 Task: Look for space in Ashmūn, Egypt from 5th June, 2023 to 16th June, 2023 for 2 adults in price range Rs.7000 to Rs.15000. Place can be entire place with 1  bedroom having 1 bed and 1 bathroom. Property type can be house, flat, guest house, hotel. Booking option can be shelf check-in. Required host language is English.
Action: Mouse moved to (448, 89)
Screenshot: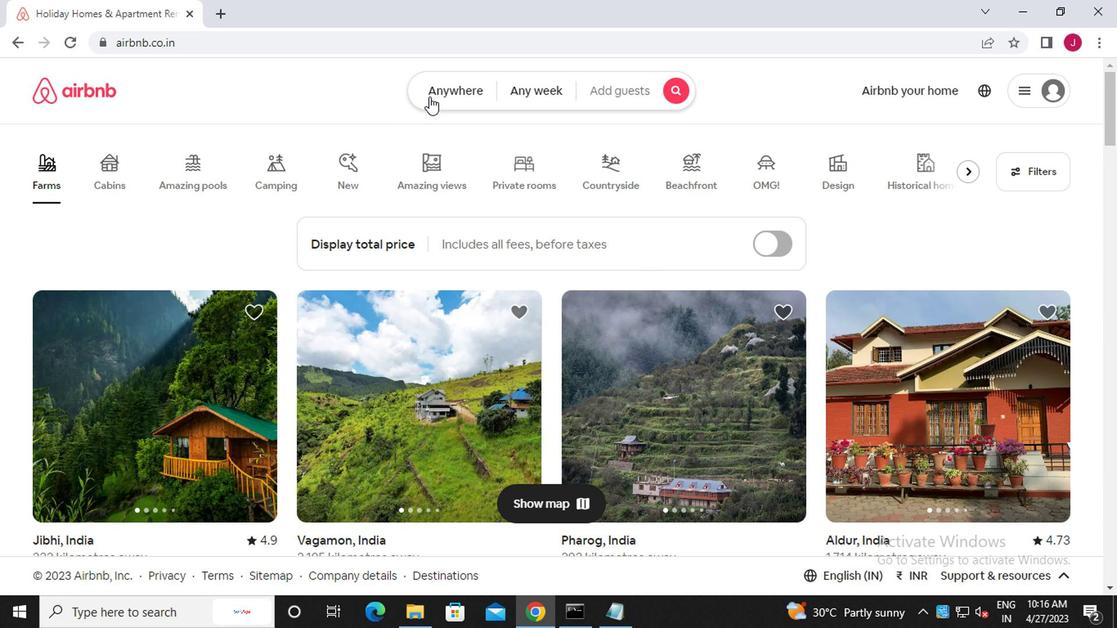
Action: Mouse pressed left at (448, 89)
Screenshot: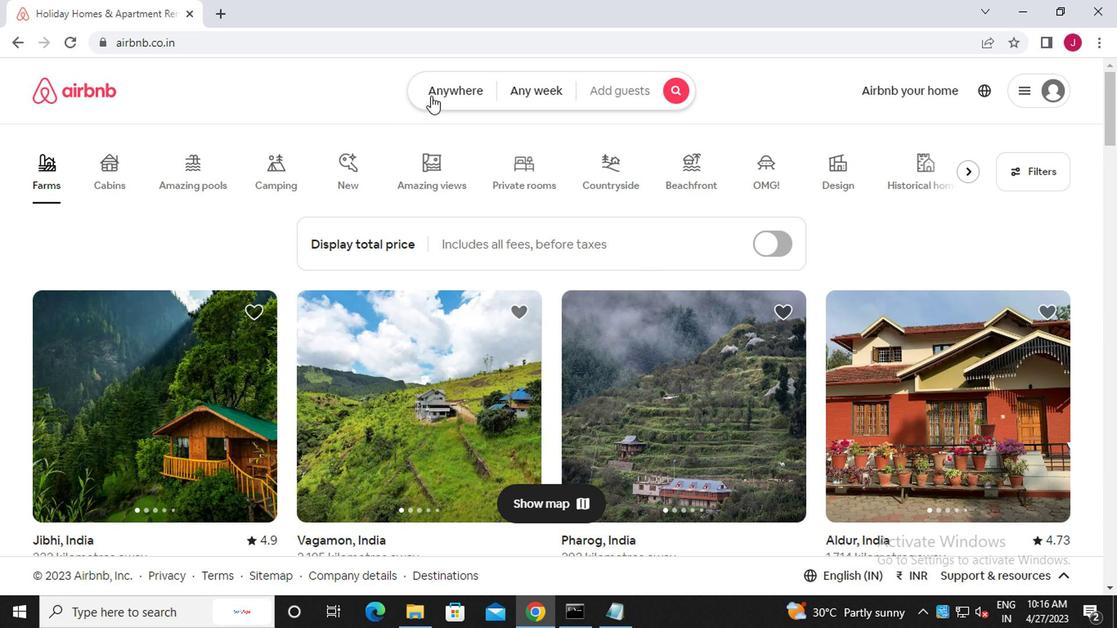 
Action: Mouse moved to (299, 155)
Screenshot: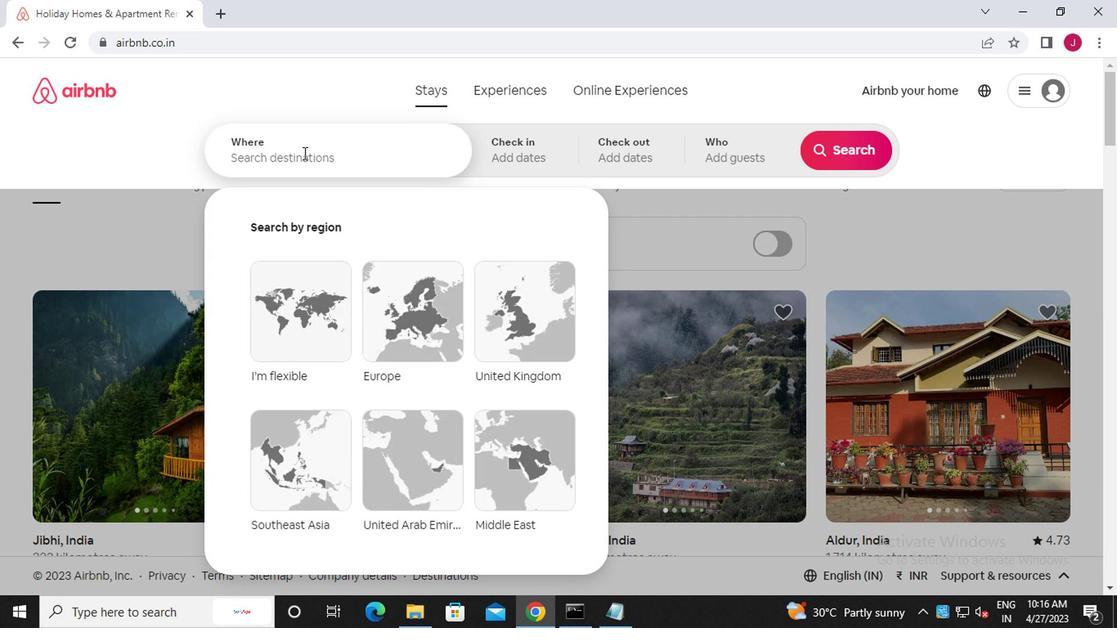 
Action: Mouse pressed left at (299, 155)
Screenshot: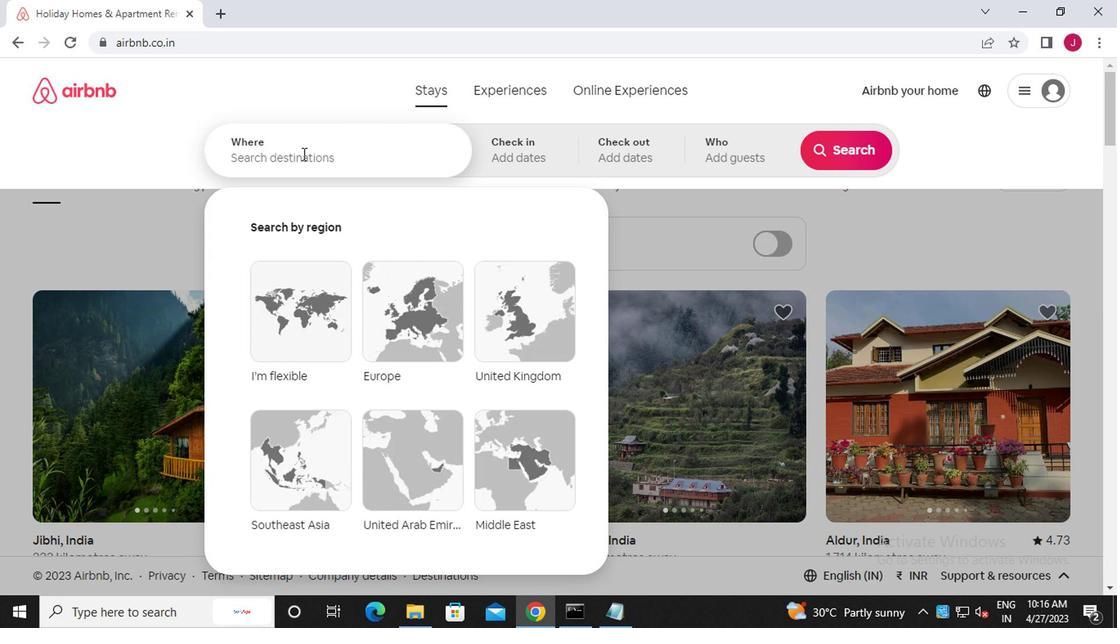 
Action: Key pressed a<Key.caps_lock>shmun,<Key.space><Key.caps_lock>e<Key.caps_lock>gypt
Screenshot: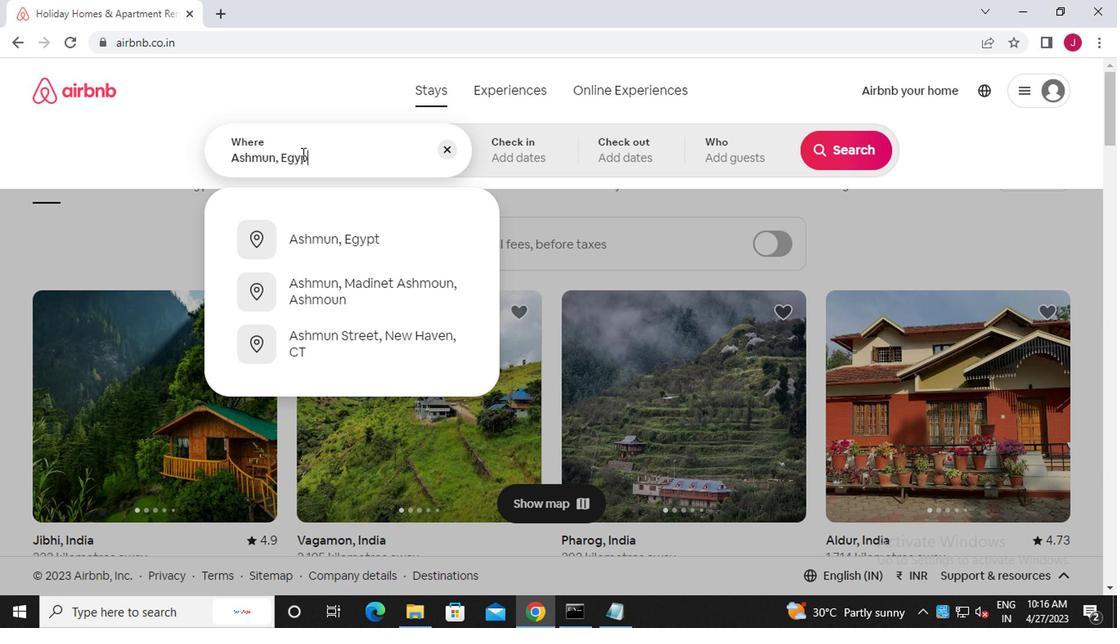 
Action: Mouse moved to (348, 241)
Screenshot: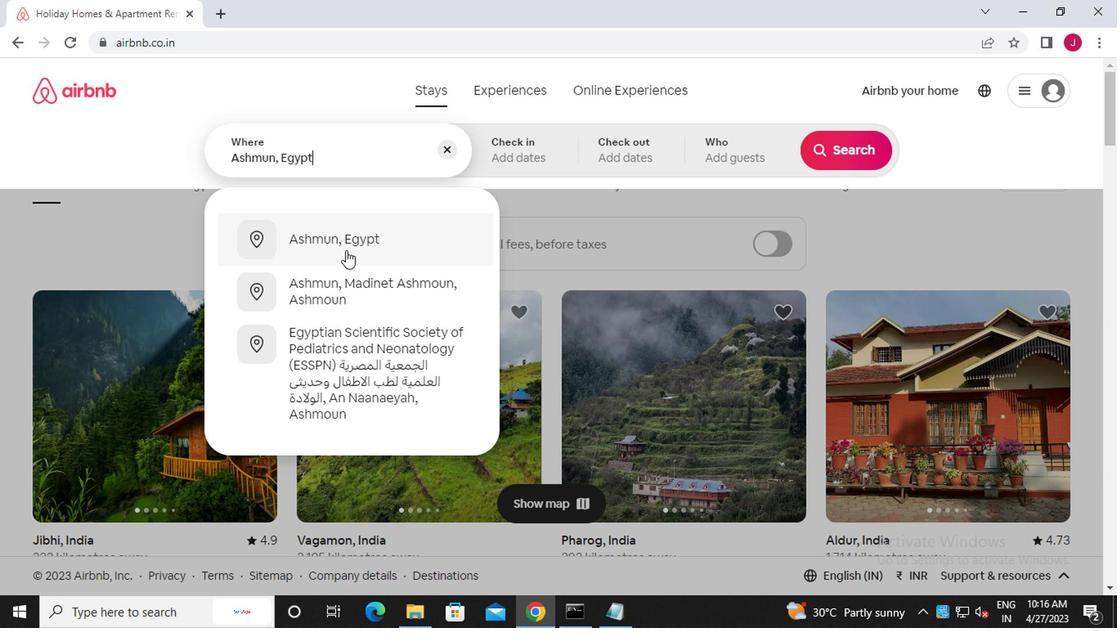 
Action: Mouse pressed left at (348, 241)
Screenshot: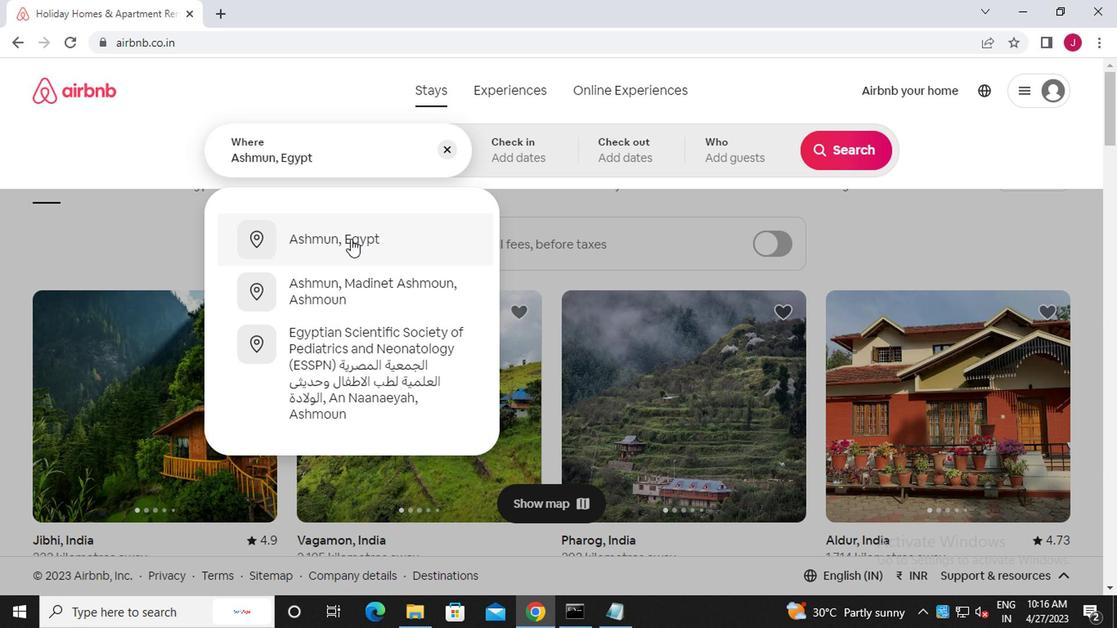 
Action: Mouse moved to (839, 284)
Screenshot: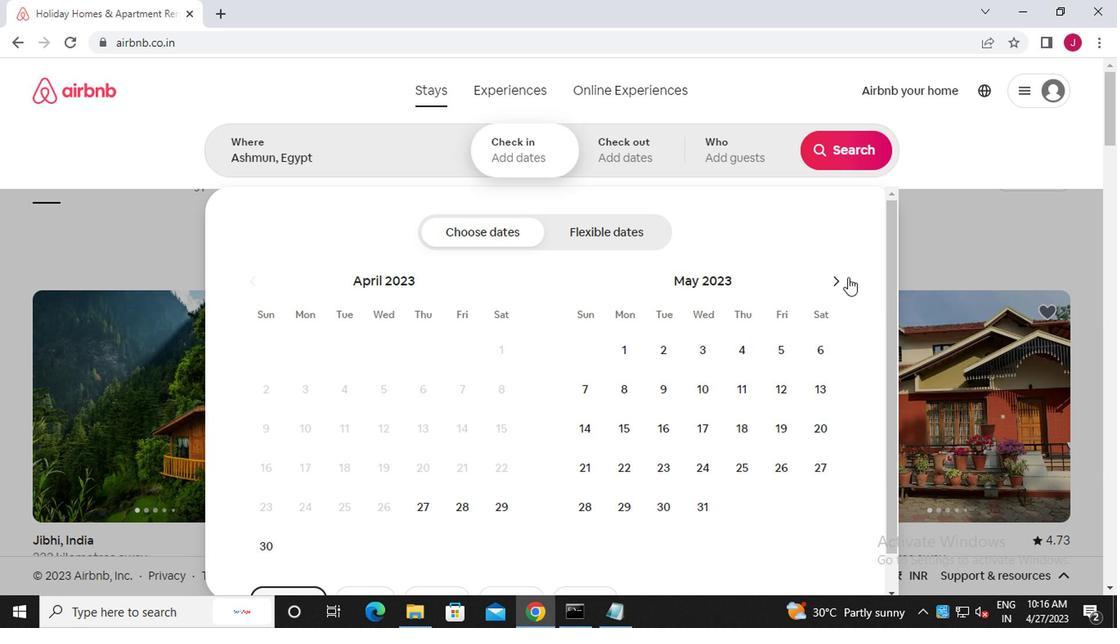 
Action: Mouse pressed left at (839, 284)
Screenshot: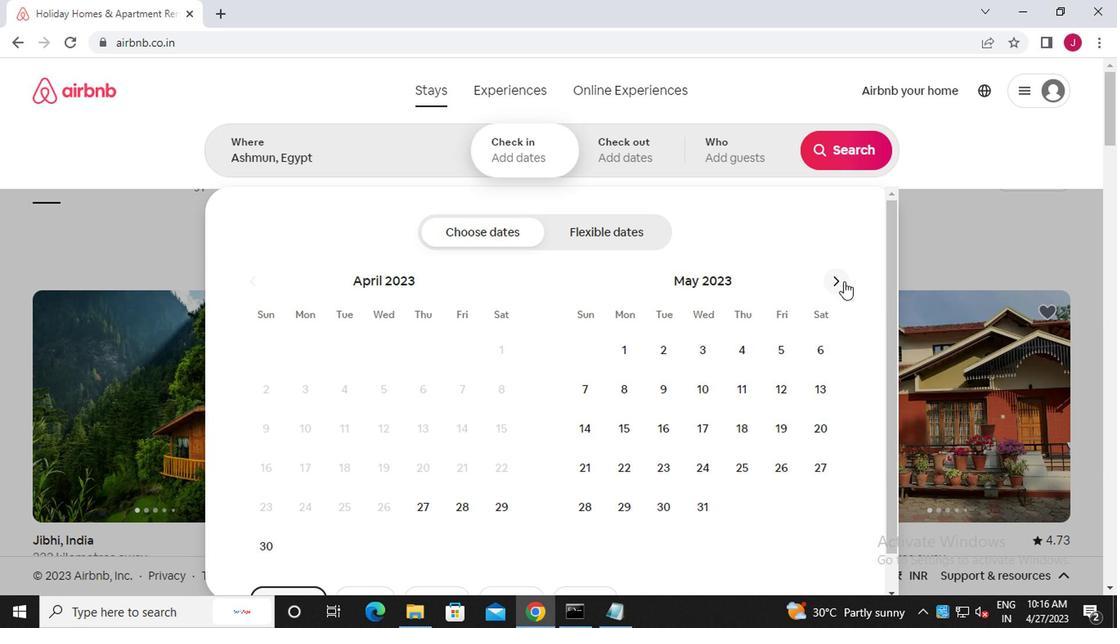 
Action: Mouse moved to (636, 393)
Screenshot: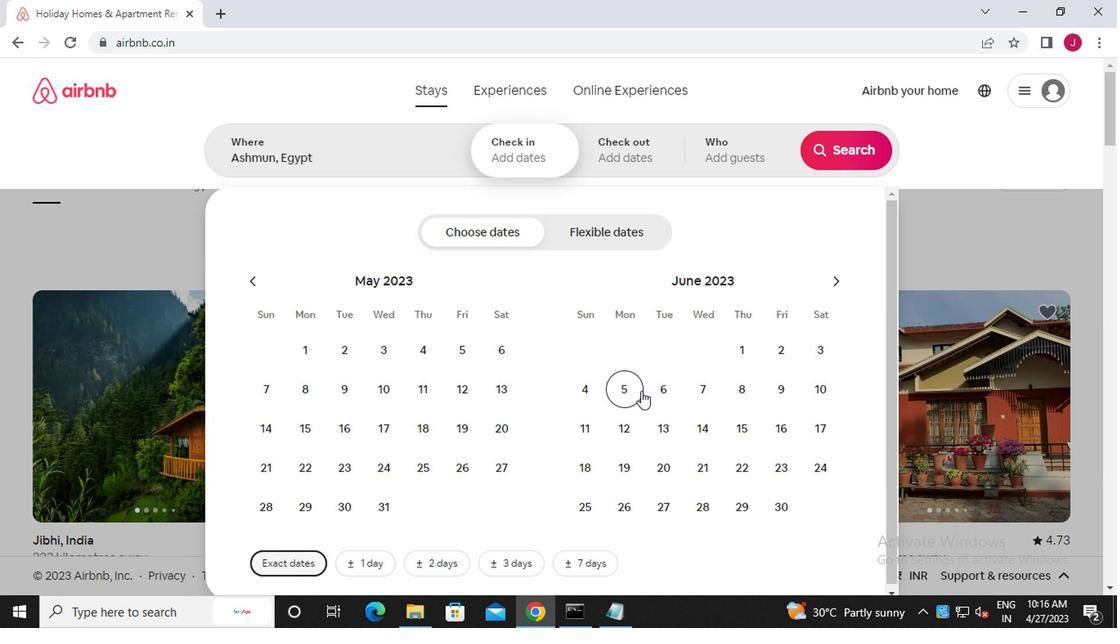 
Action: Mouse pressed left at (636, 393)
Screenshot: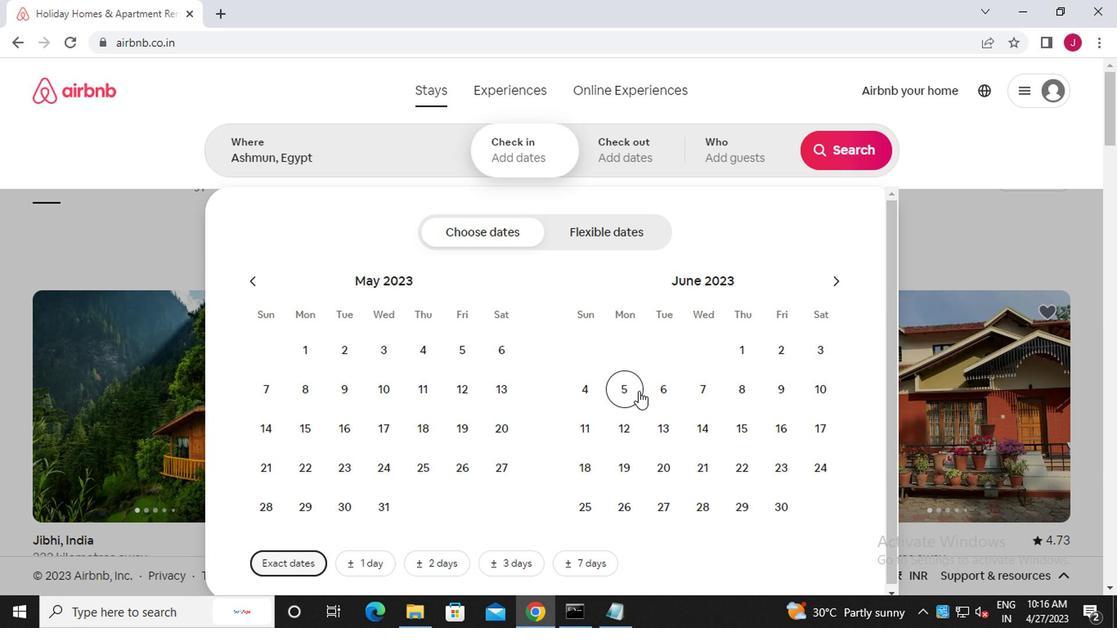 
Action: Mouse moved to (784, 429)
Screenshot: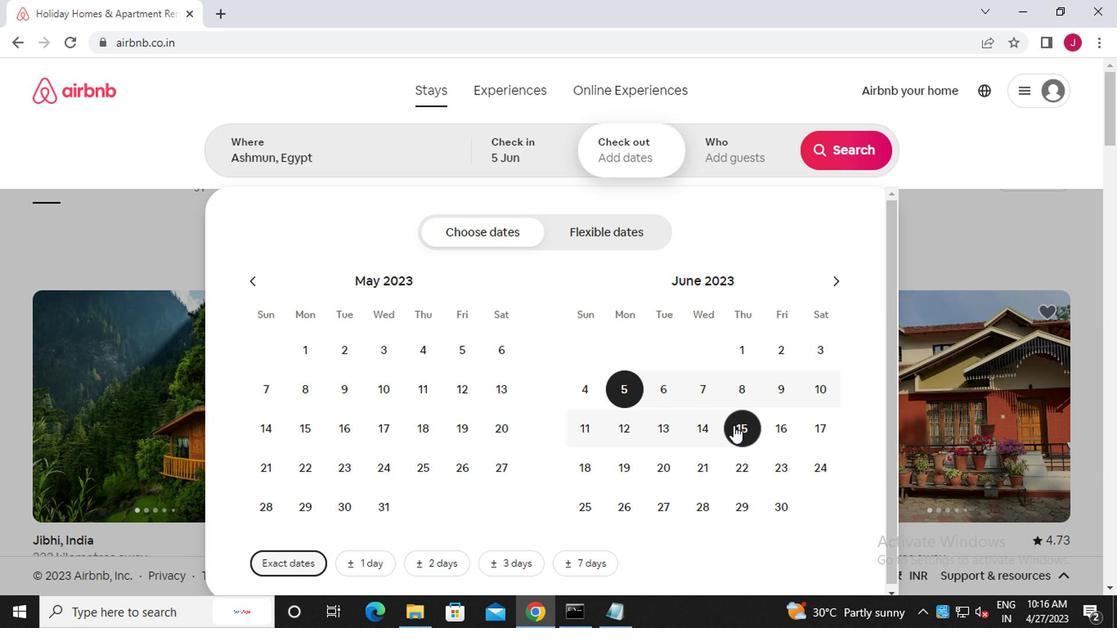 
Action: Mouse pressed left at (784, 429)
Screenshot: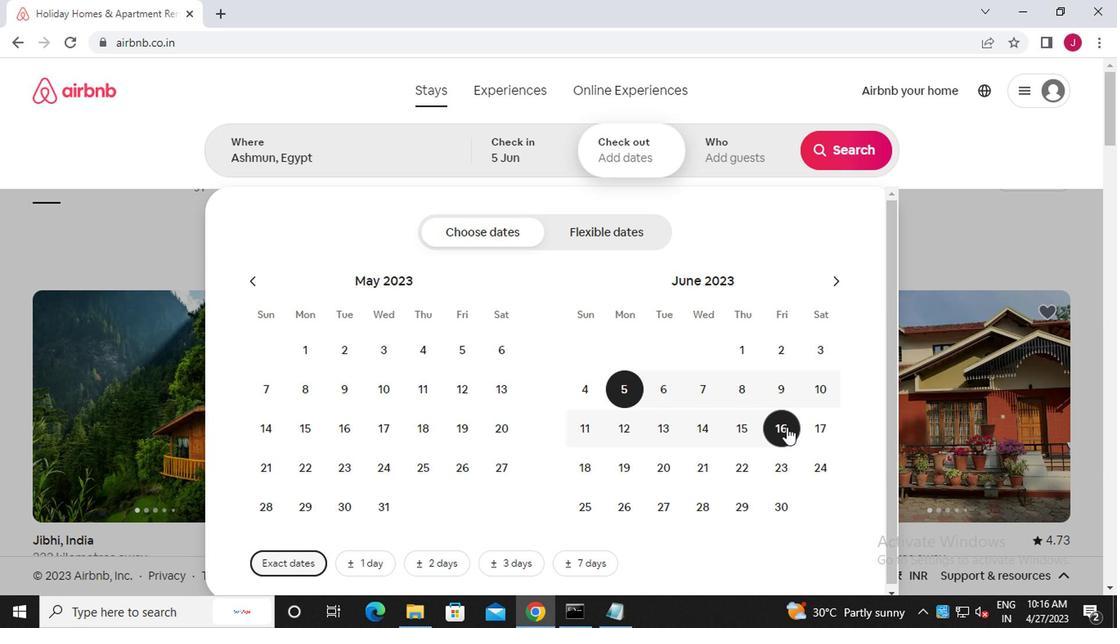 
Action: Mouse moved to (738, 157)
Screenshot: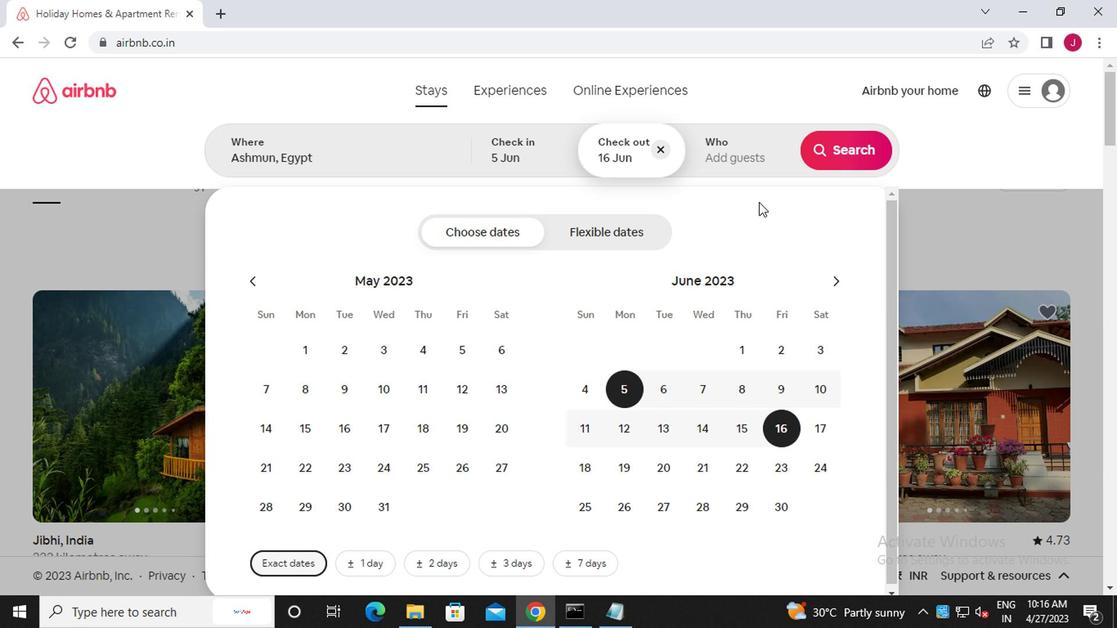 
Action: Mouse pressed left at (738, 157)
Screenshot: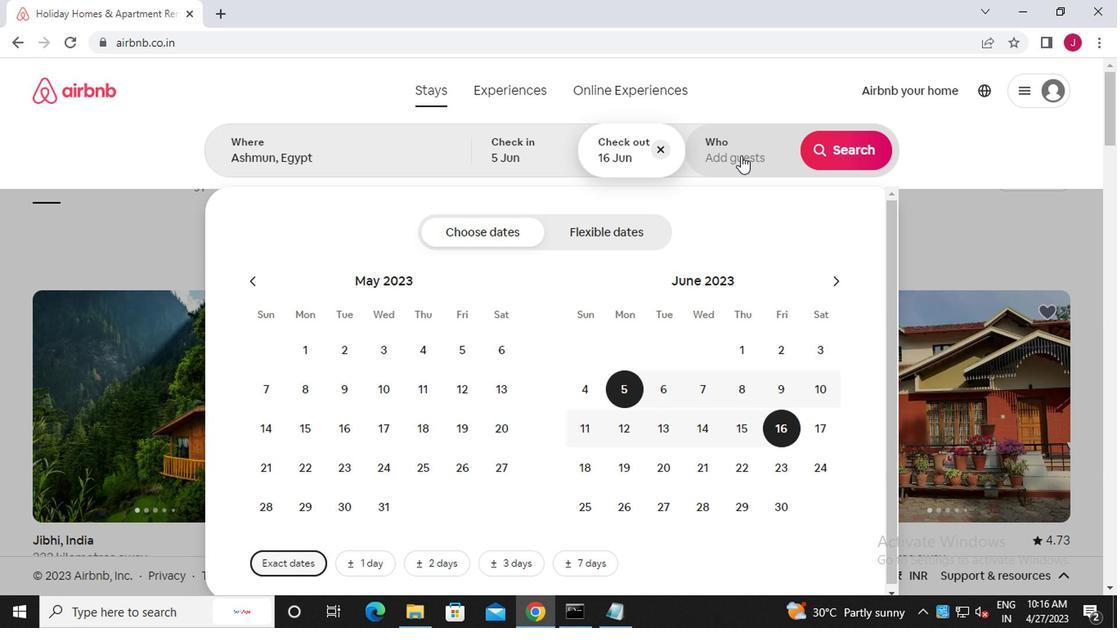 
Action: Mouse moved to (854, 237)
Screenshot: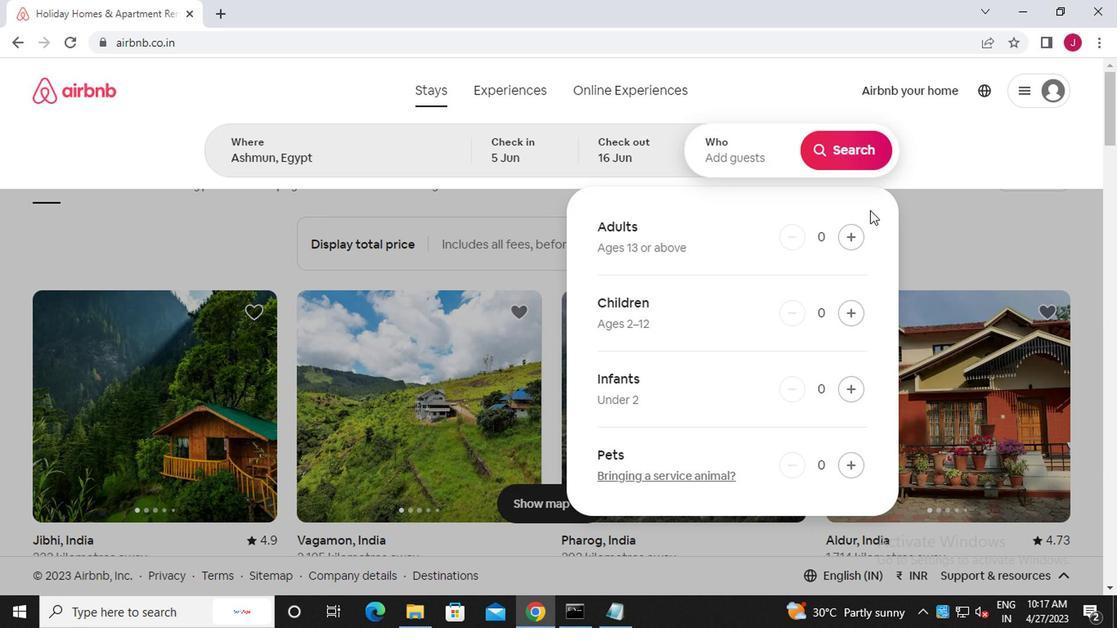 
Action: Mouse pressed left at (854, 237)
Screenshot: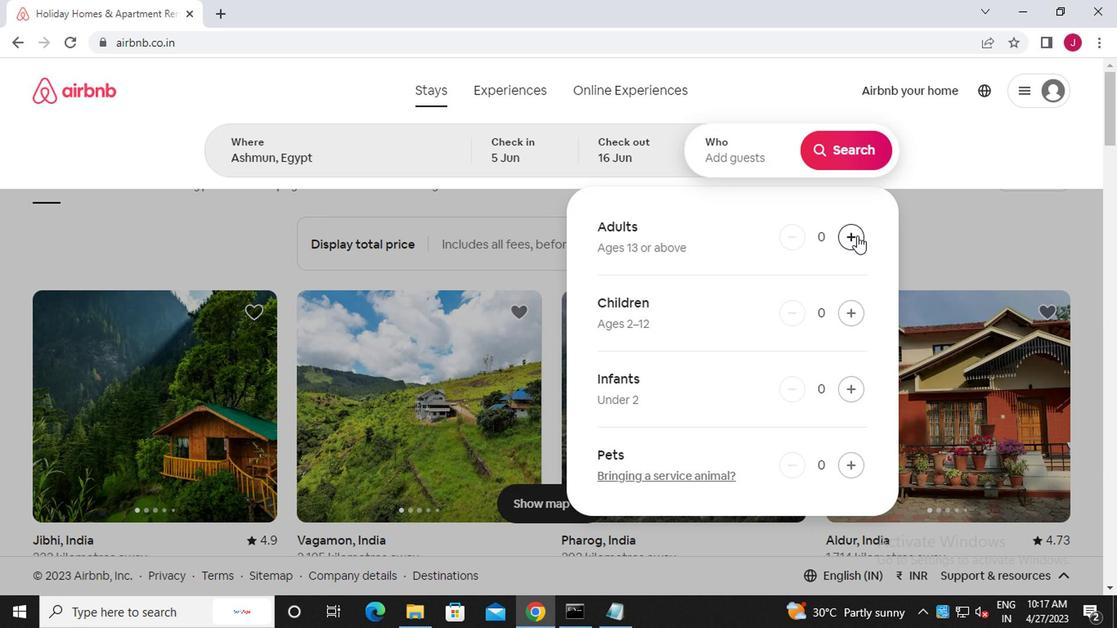 
Action: Mouse pressed left at (854, 237)
Screenshot: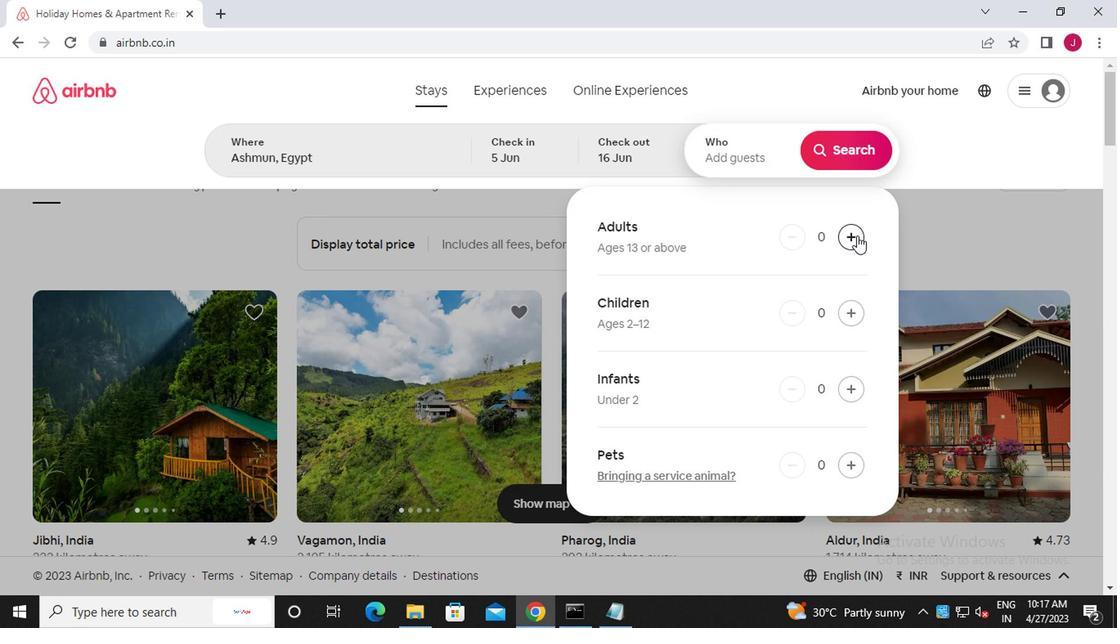 
Action: Mouse moved to (859, 157)
Screenshot: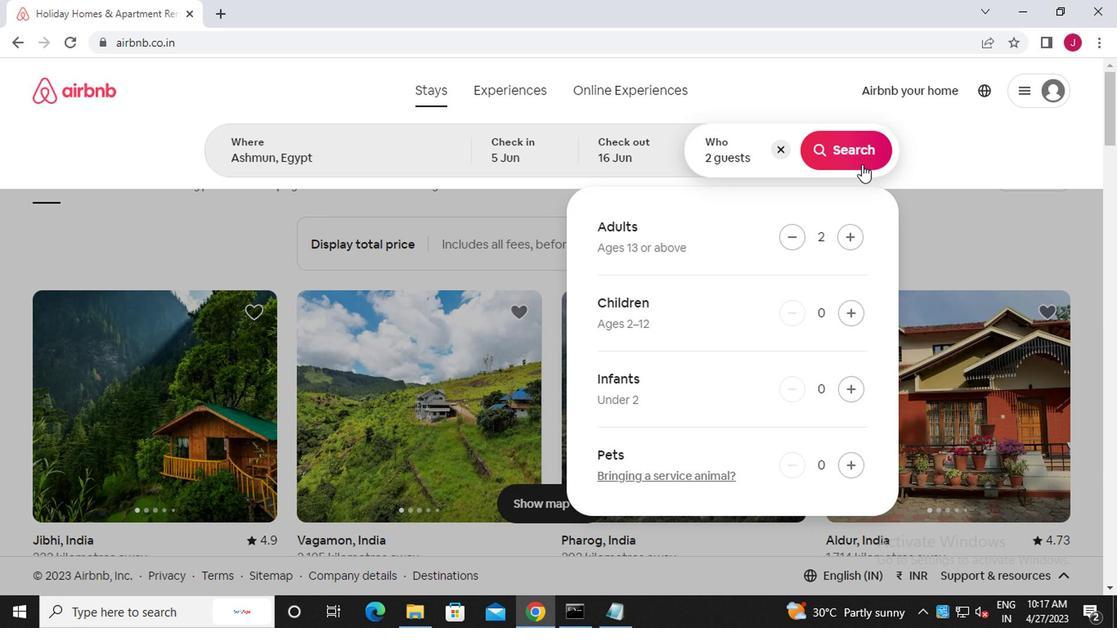 
Action: Mouse pressed left at (859, 157)
Screenshot: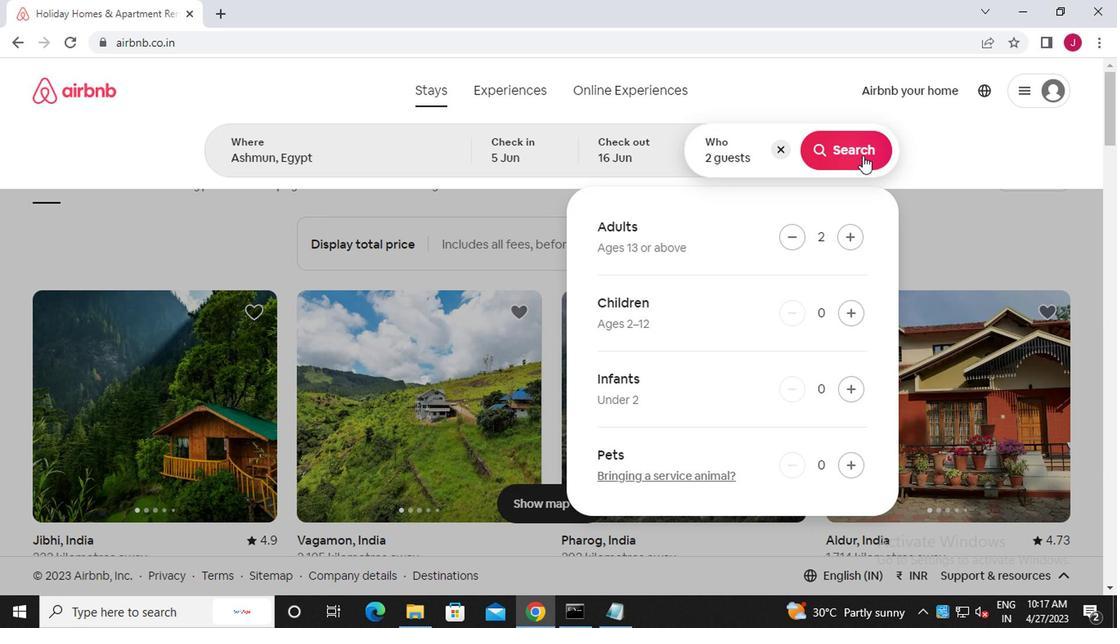 
Action: Mouse moved to (1056, 160)
Screenshot: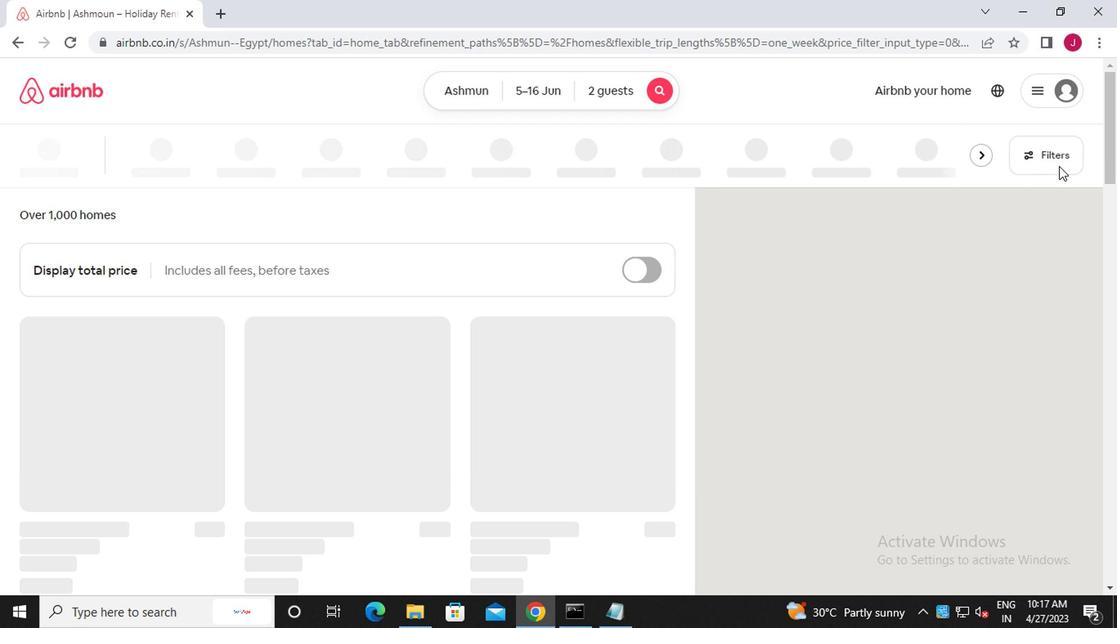 
Action: Mouse pressed left at (1056, 160)
Screenshot: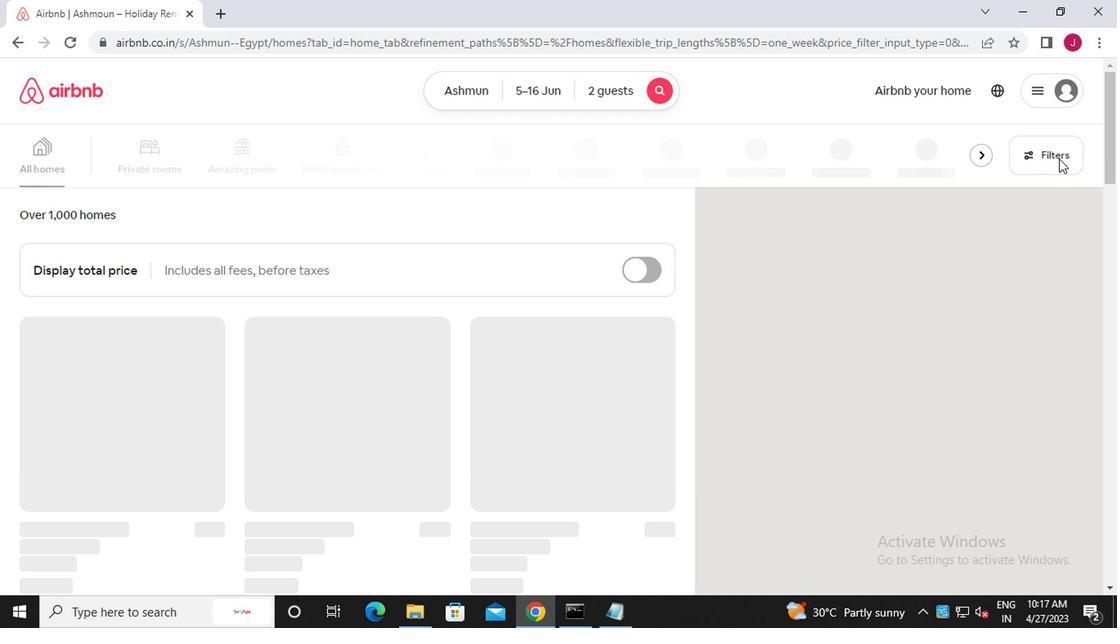 
Action: Mouse moved to (355, 348)
Screenshot: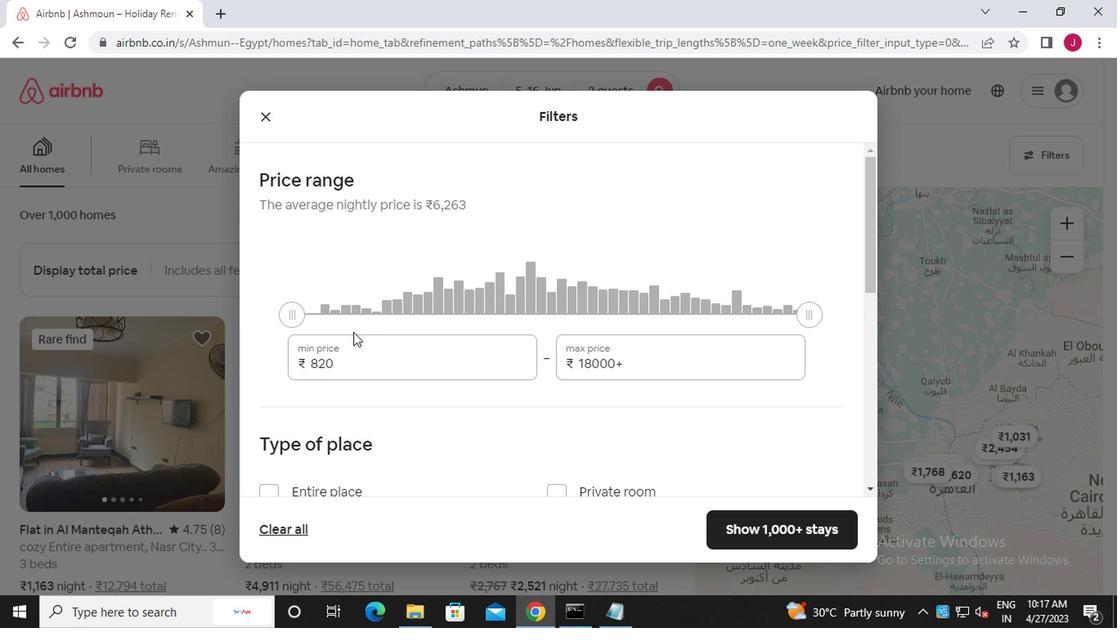 
Action: Mouse pressed left at (355, 348)
Screenshot: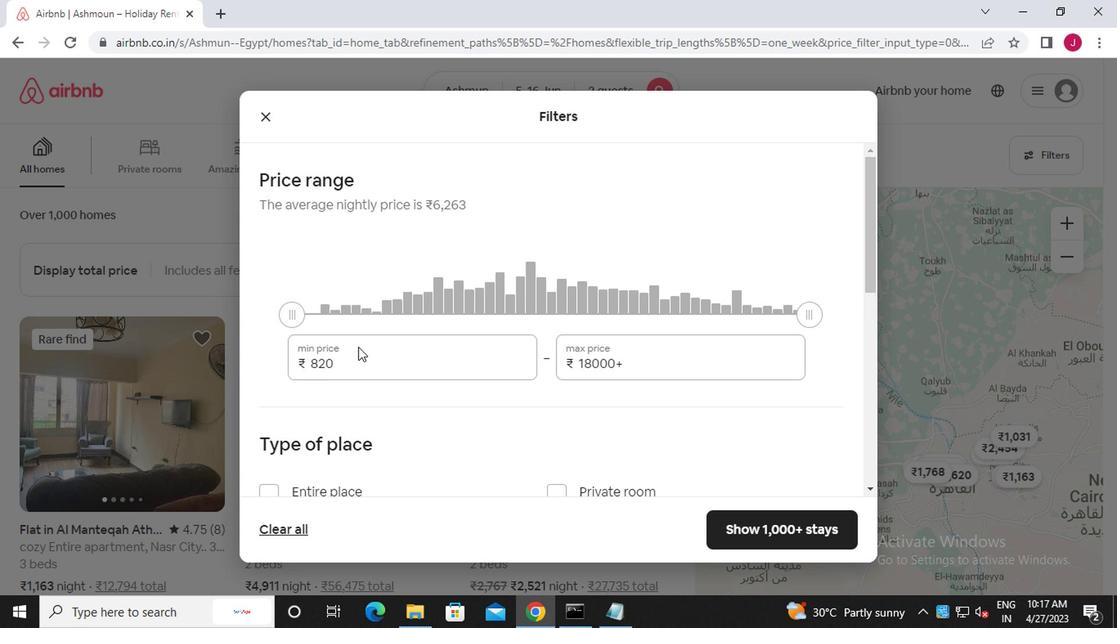 
Action: Mouse moved to (358, 349)
Screenshot: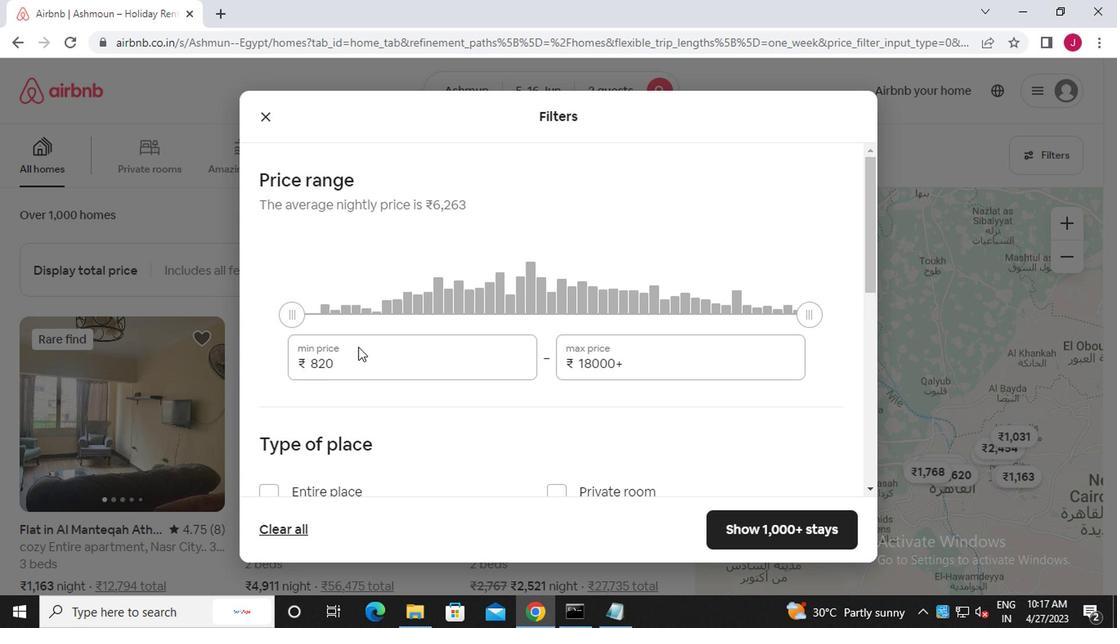 
Action: Key pressed <Key.backspace><Key.backspace><Key.backspace><<103>><<96>><<96>><<96>>
Screenshot: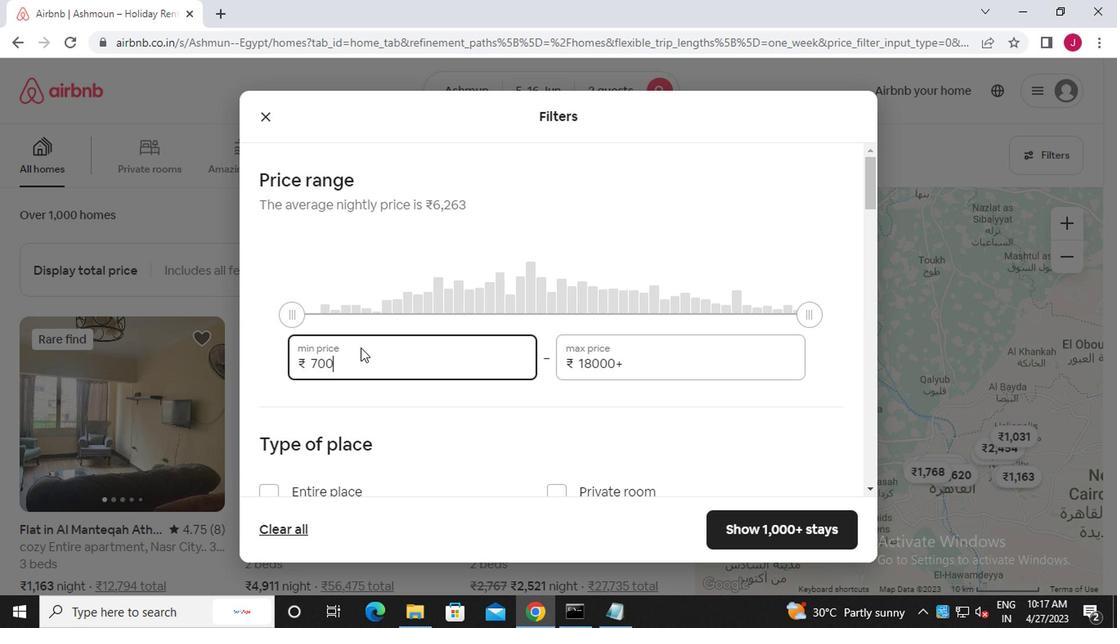 
Action: Mouse moved to (665, 386)
Screenshot: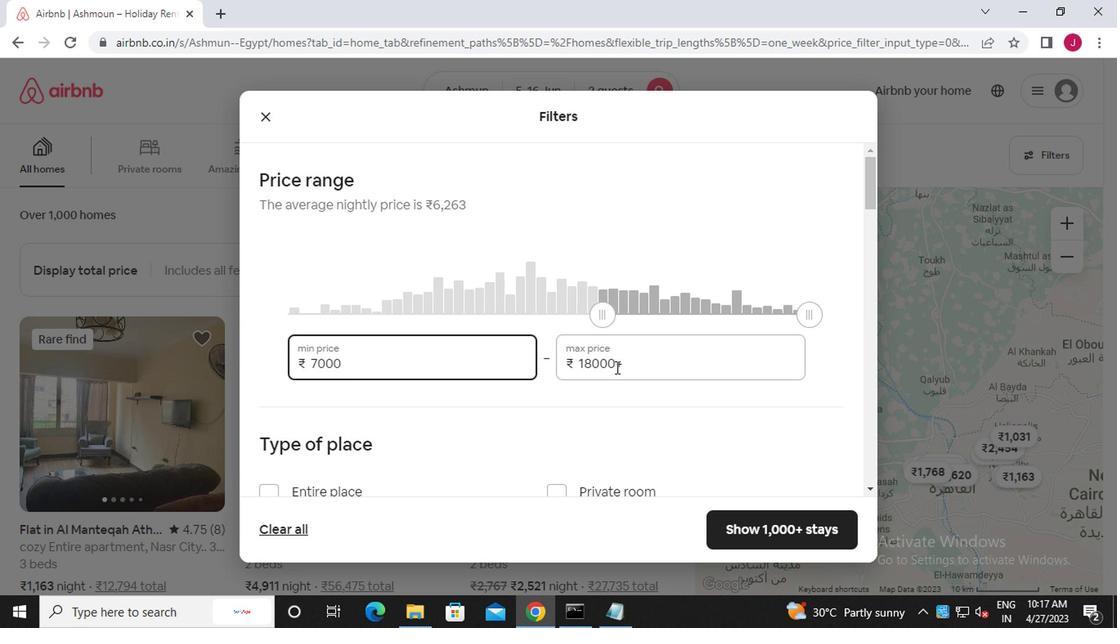 
Action: Mouse pressed left at (665, 386)
Screenshot: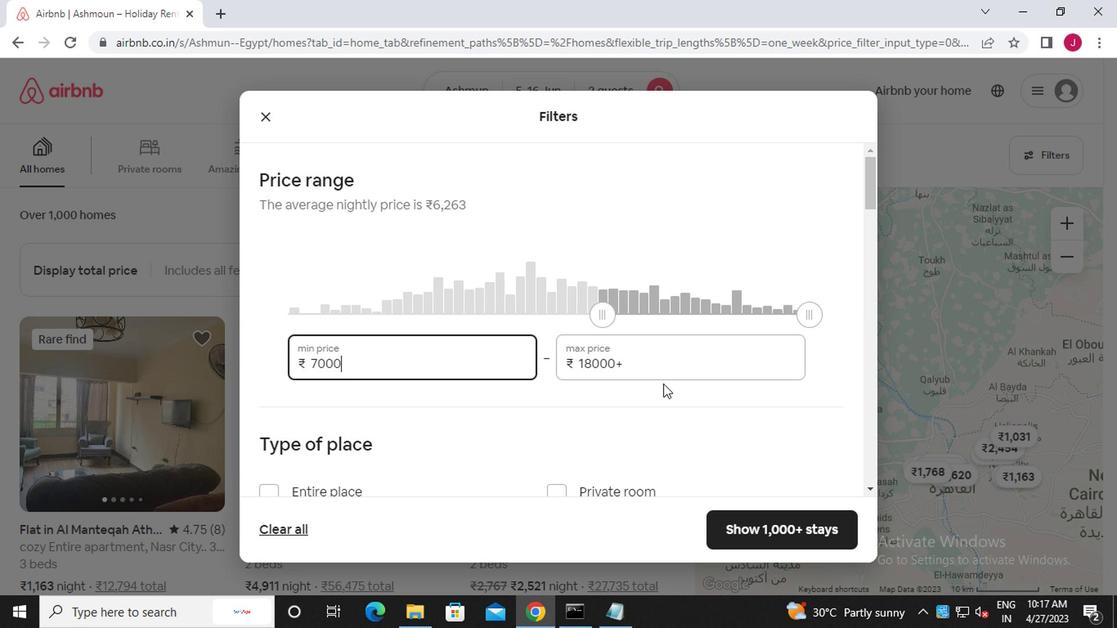 
Action: Mouse moved to (670, 369)
Screenshot: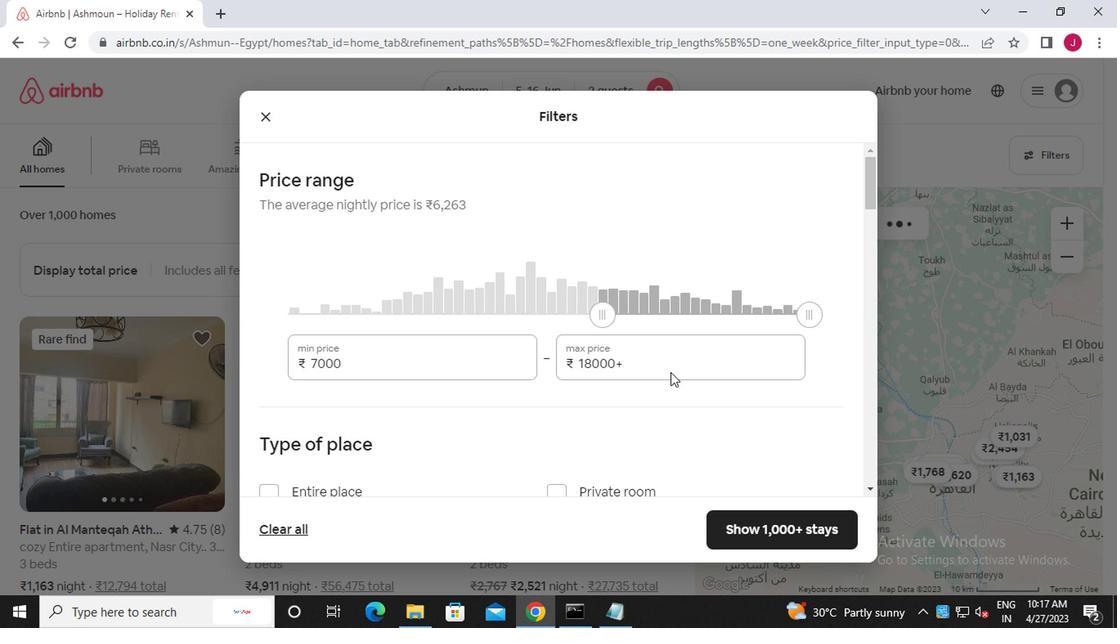 
Action: Mouse pressed left at (670, 369)
Screenshot: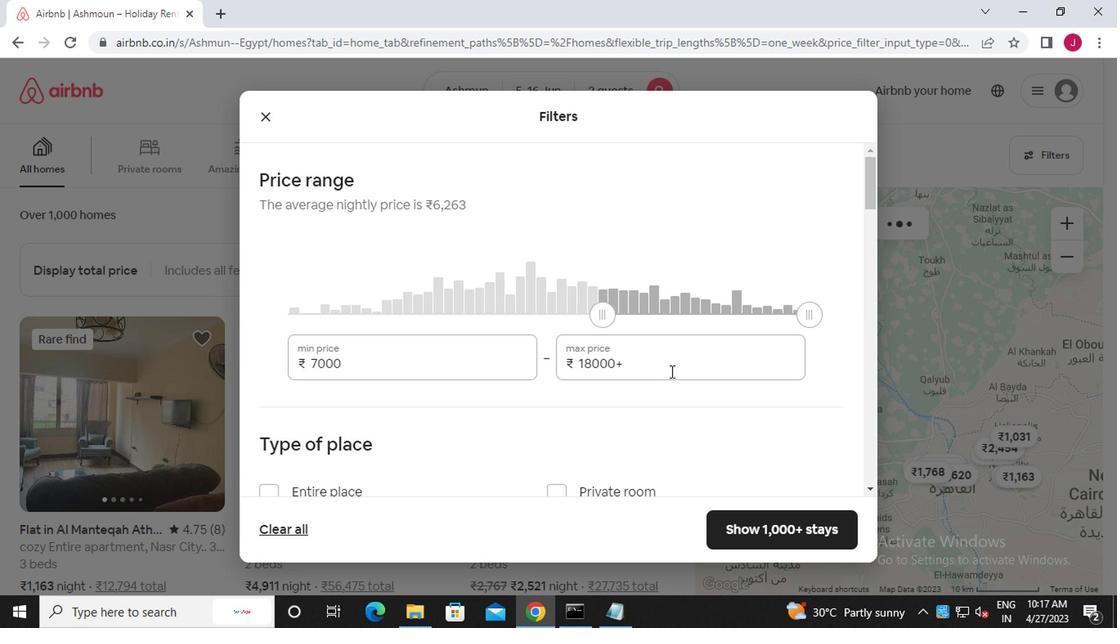 
Action: Key pressed <Key.backspace><Key.backspace><Key.backspace><Key.backspace><Key.backspace><Key.backspace><Key.backspace><Key.backspace><Key.backspace><Key.backspace><Key.backspace><Key.backspace><<97>><<101>><<96>><<96>><<96>>
Screenshot: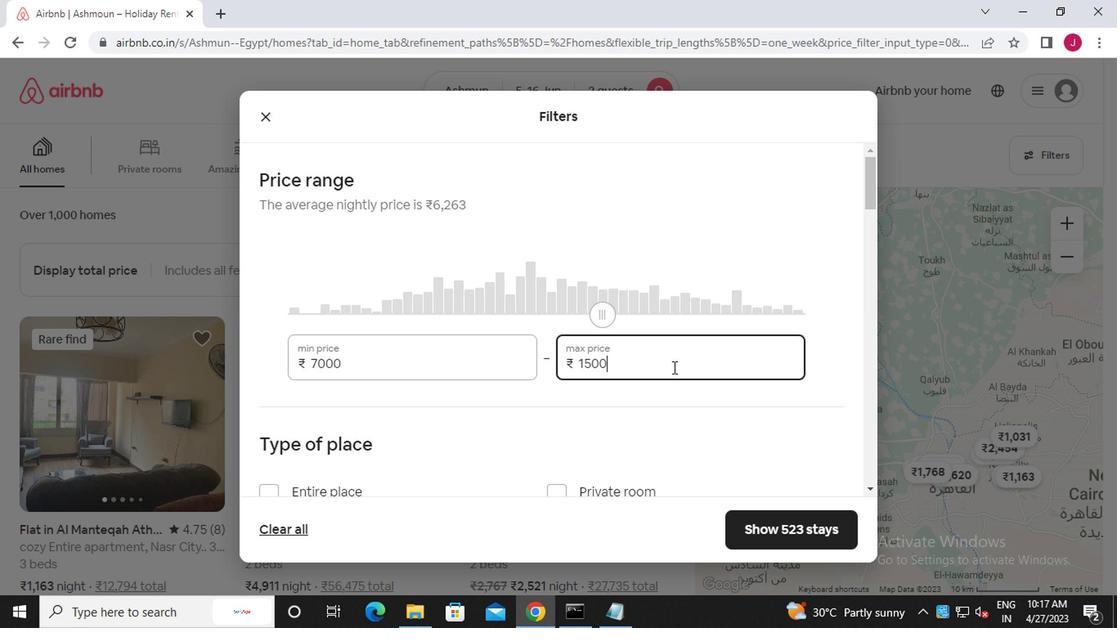 
Action: Mouse scrolled (670, 368) with delta (0, -1)
Screenshot: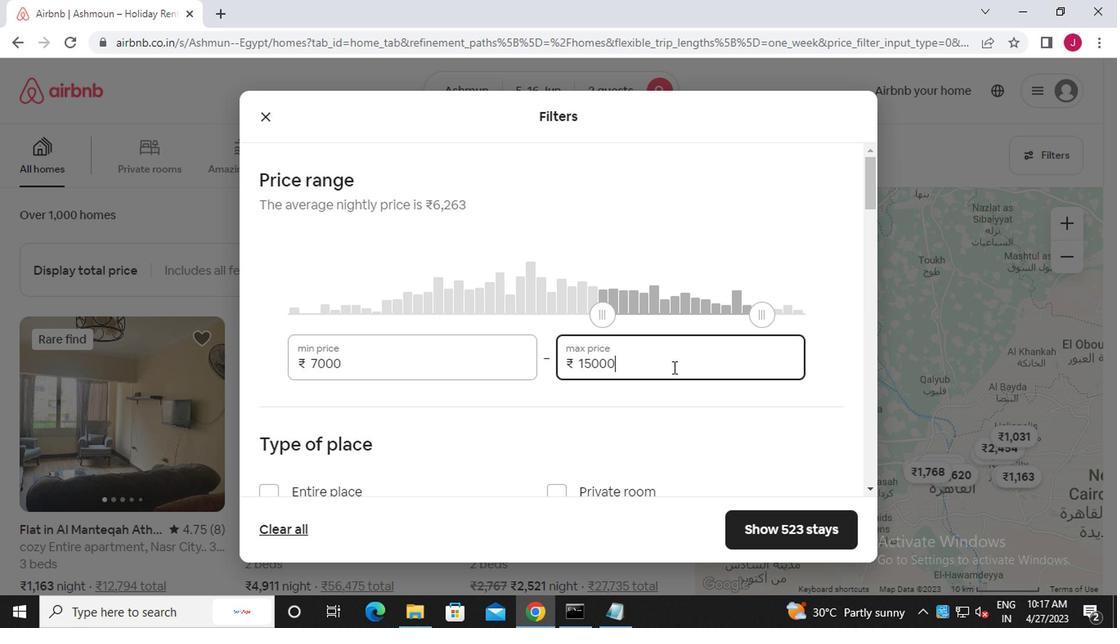 
Action: Mouse scrolled (670, 368) with delta (0, -1)
Screenshot: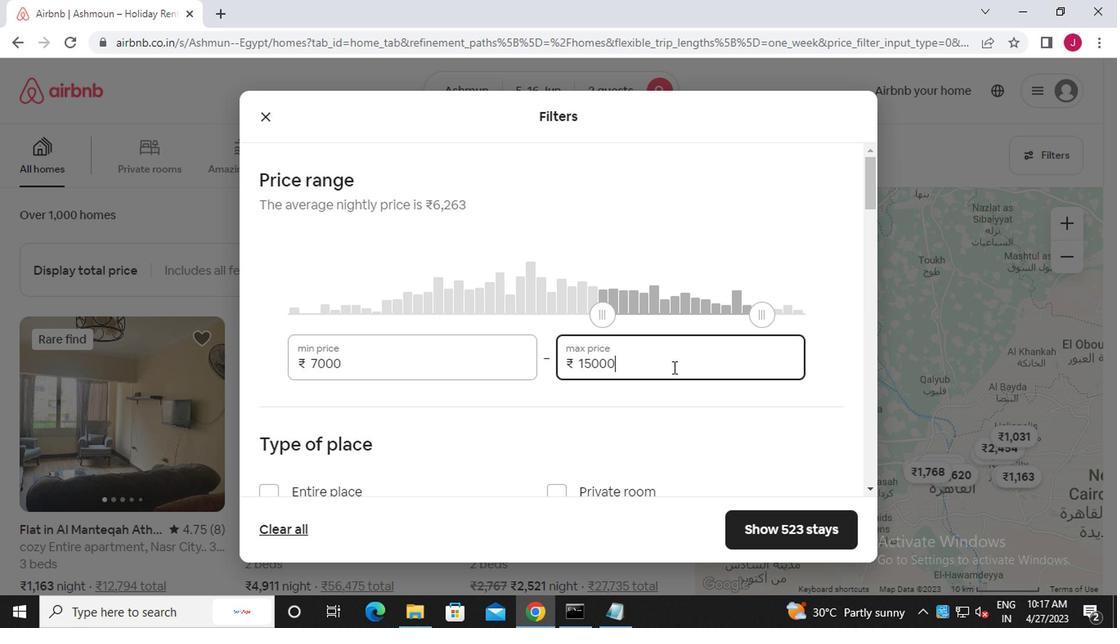 
Action: Mouse moved to (485, 378)
Screenshot: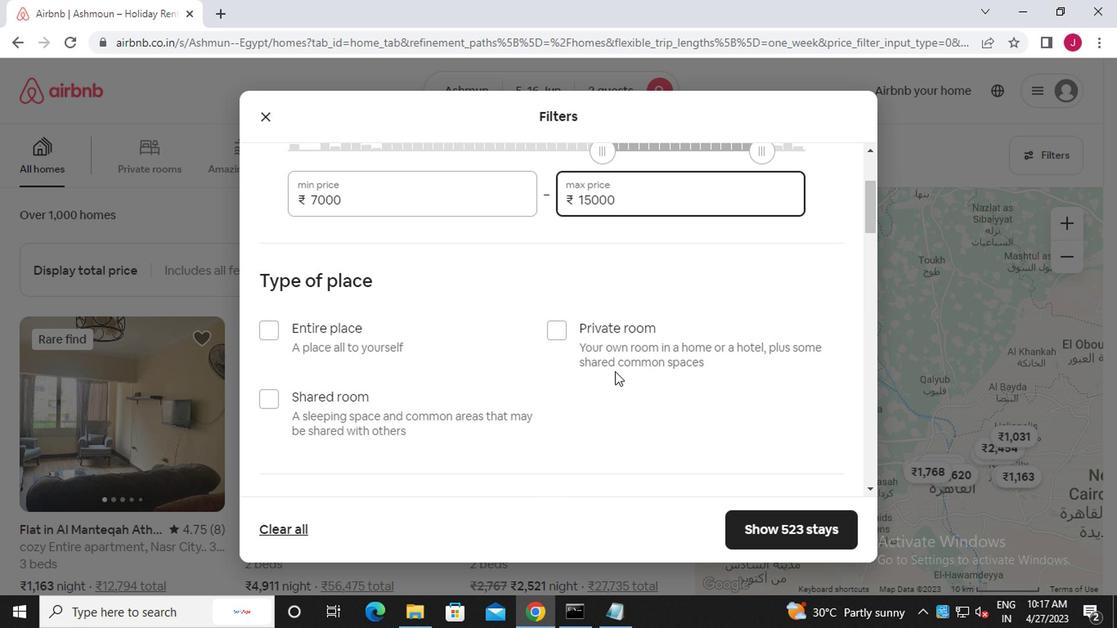 
Action: Mouse scrolled (485, 377) with delta (0, 0)
Screenshot: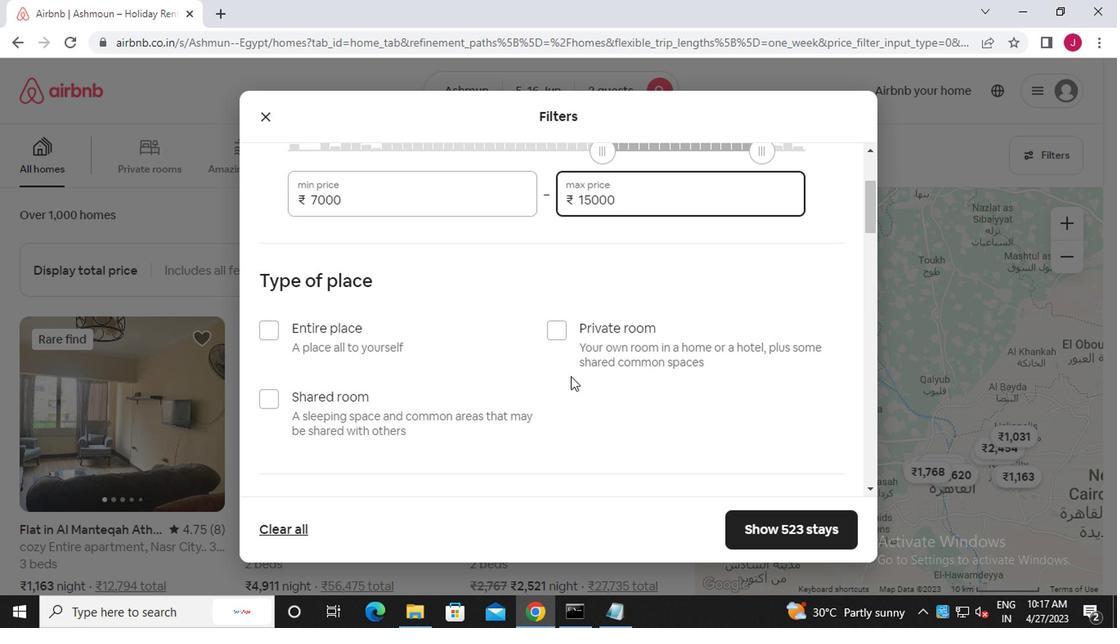 
Action: Mouse moved to (278, 248)
Screenshot: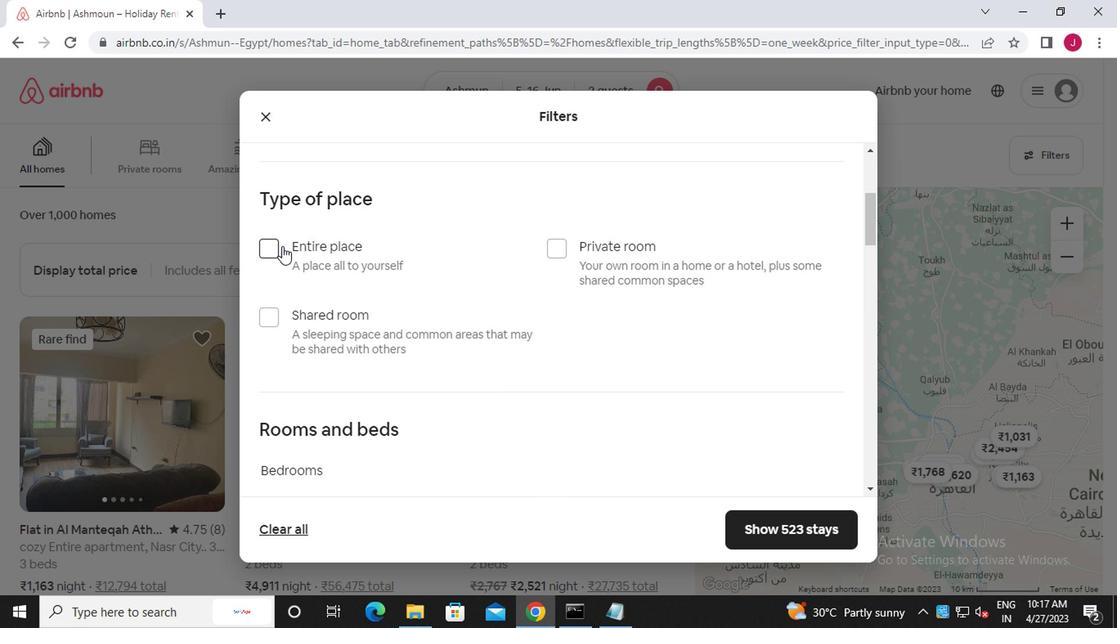 
Action: Mouse pressed left at (278, 248)
Screenshot: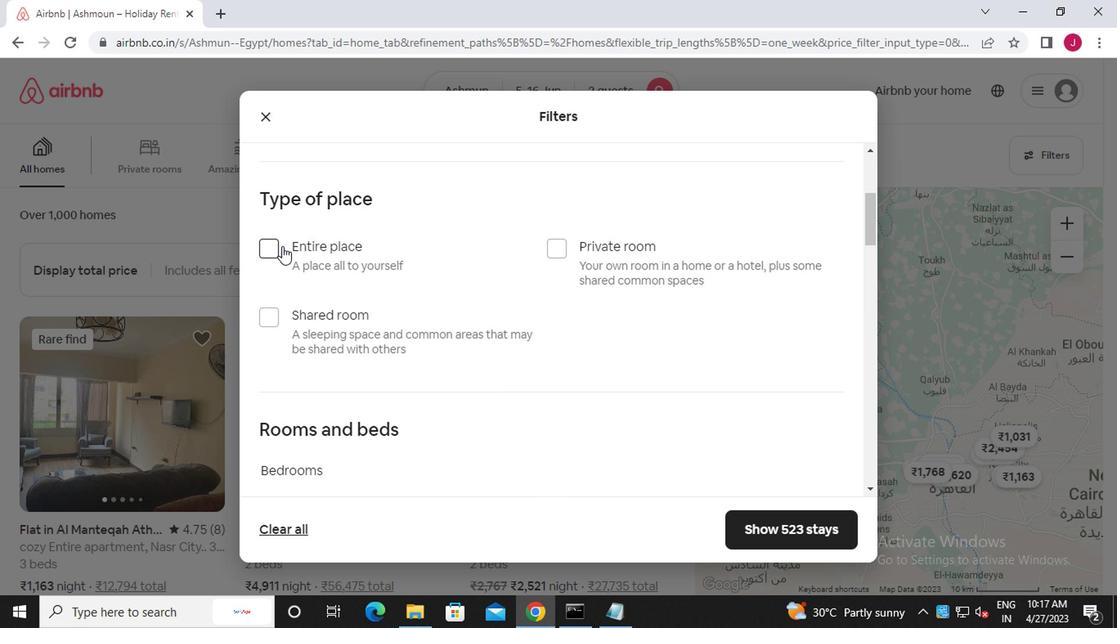 
Action: Mouse moved to (352, 300)
Screenshot: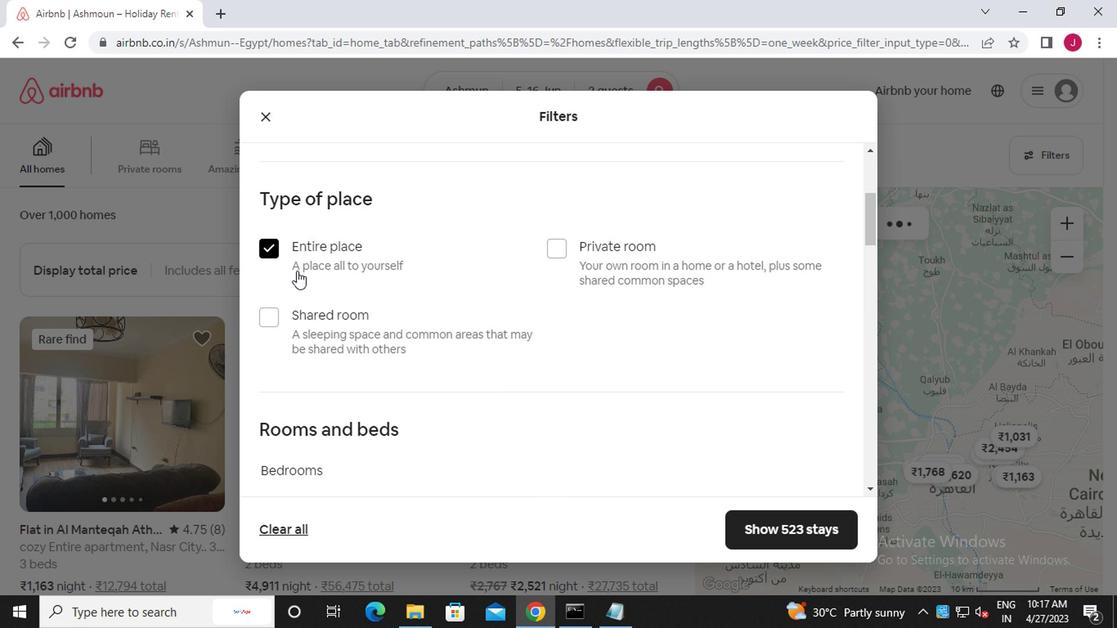 
Action: Mouse scrolled (352, 299) with delta (0, 0)
Screenshot: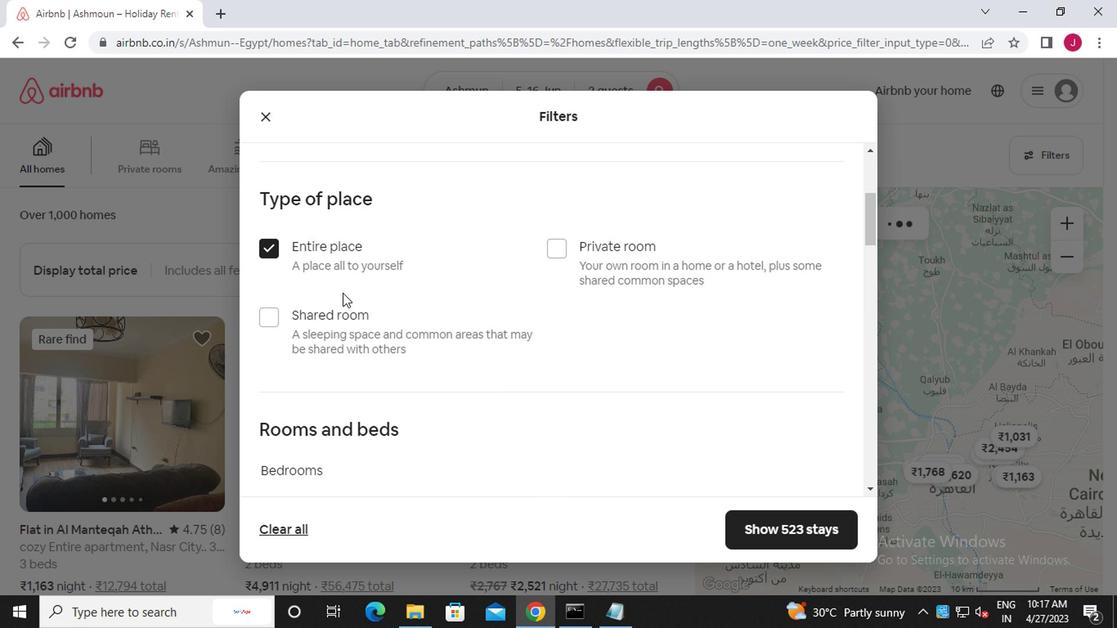
Action: Mouse scrolled (352, 299) with delta (0, 0)
Screenshot: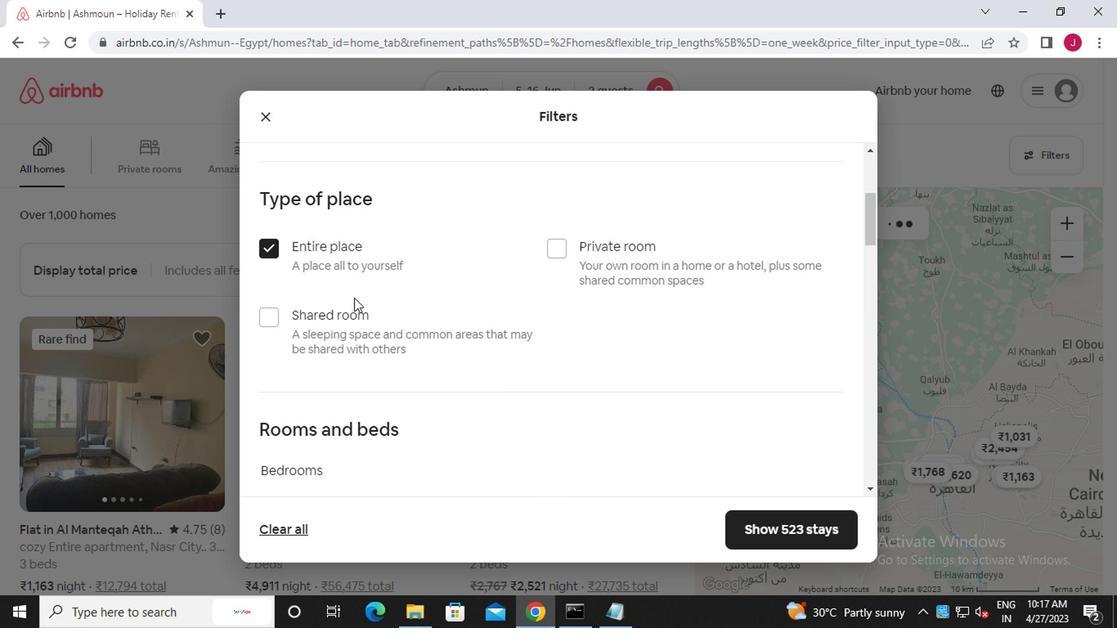 
Action: Mouse scrolled (352, 299) with delta (0, 0)
Screenshot: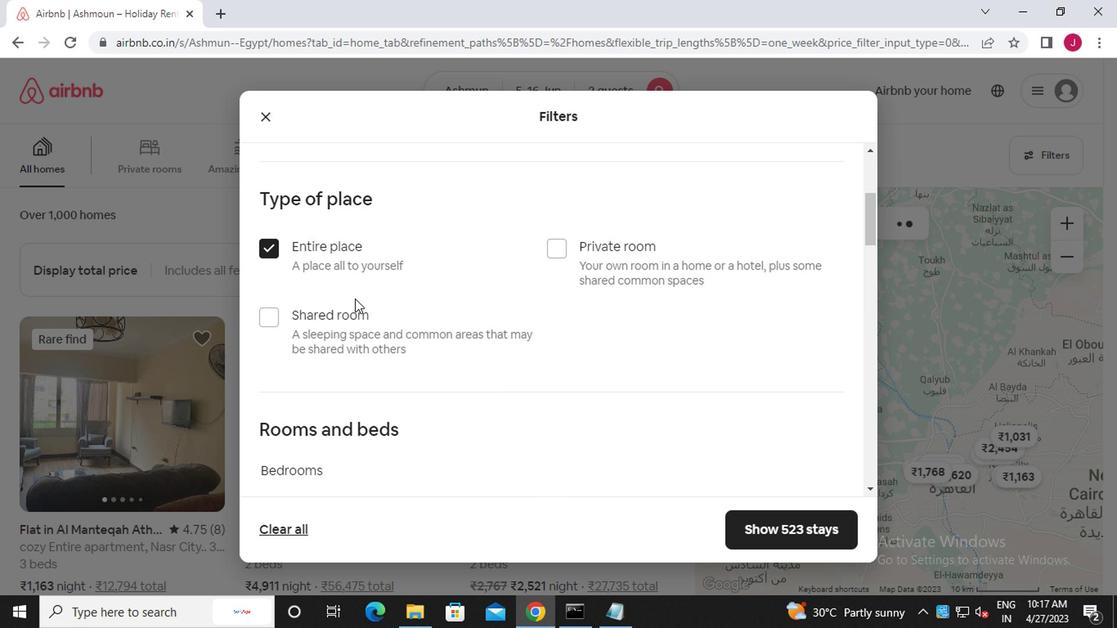 
Action: Mouse moved to (351, 277)
Screenshot: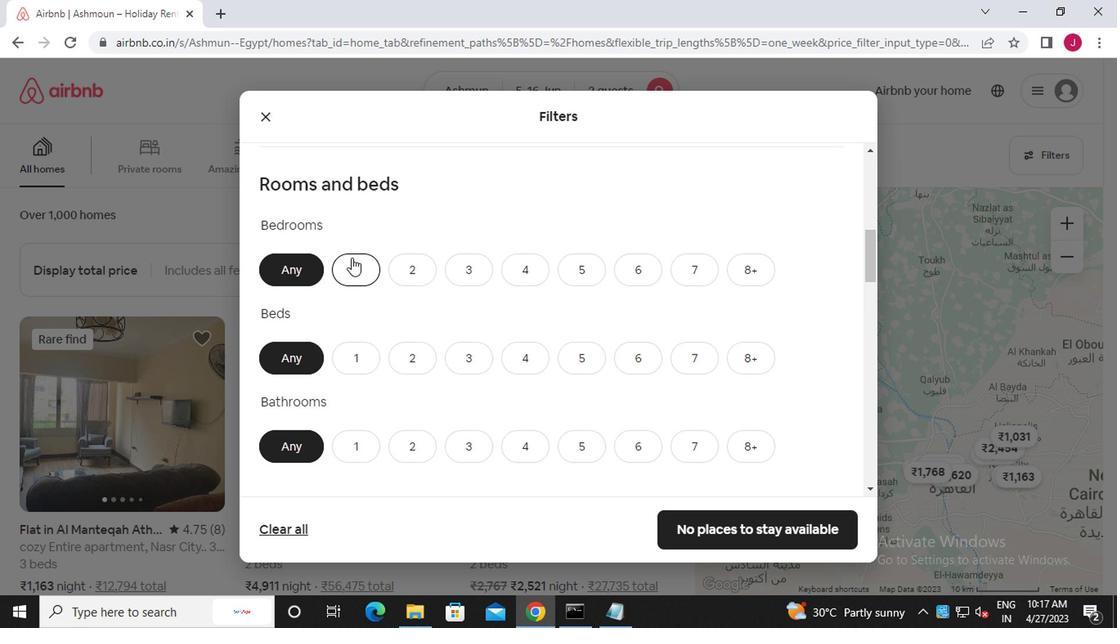 
Action: Mouse pressed left at (351, 277)
Screenshot: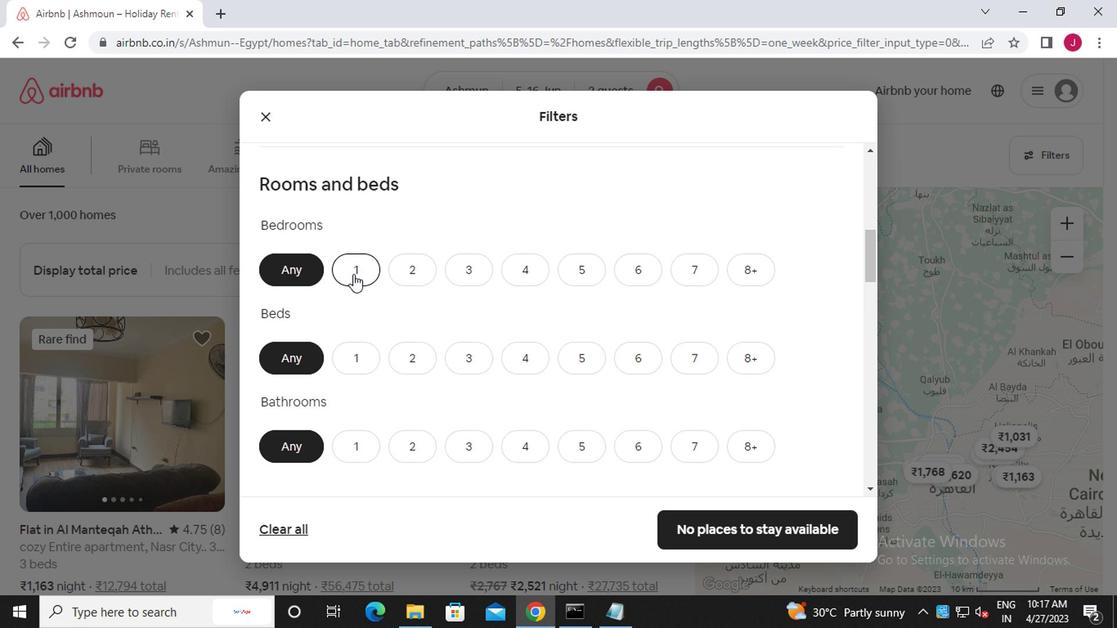
Action: Mouse moved to (351, 354)
Screenshot: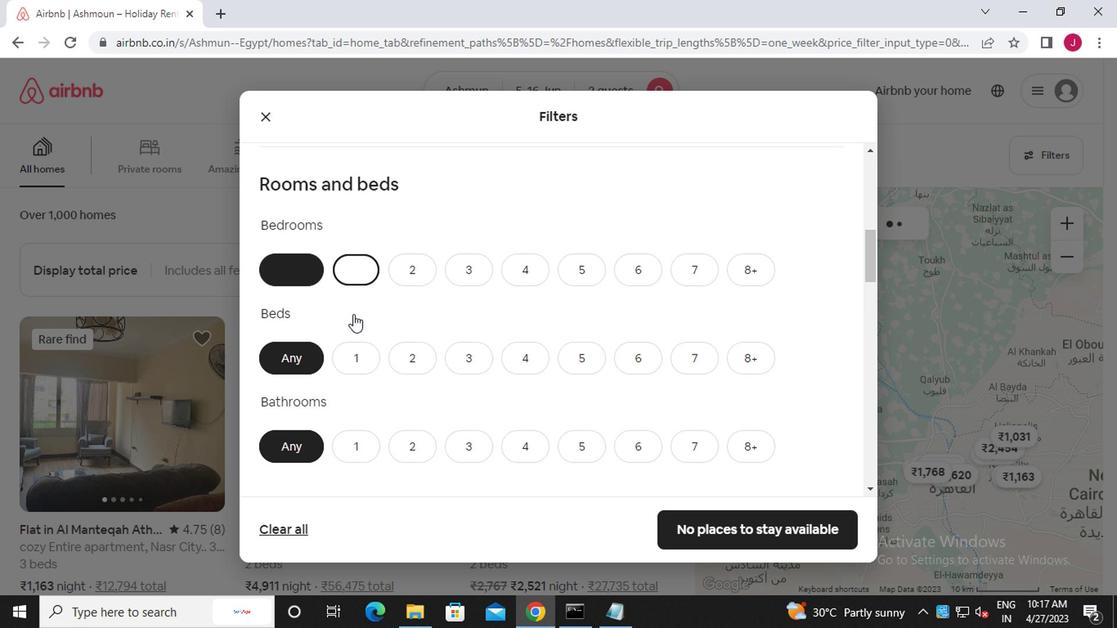 
Action: Mouse pressed left at (351, 354)
Screenshot: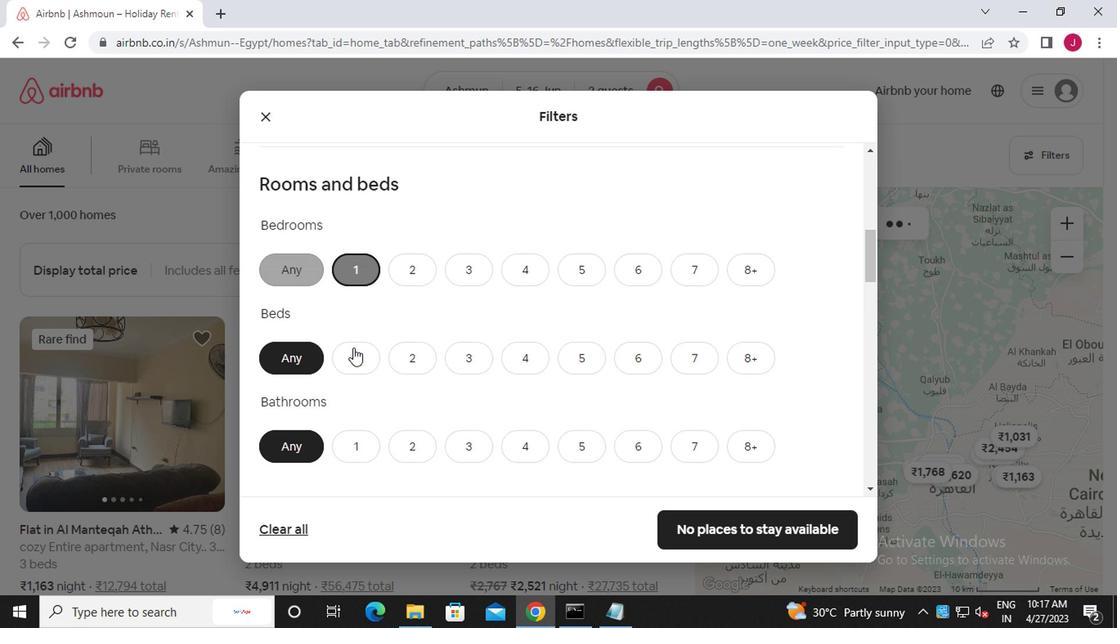 
Action: Mouse moved to (355, 456)
Screenshot: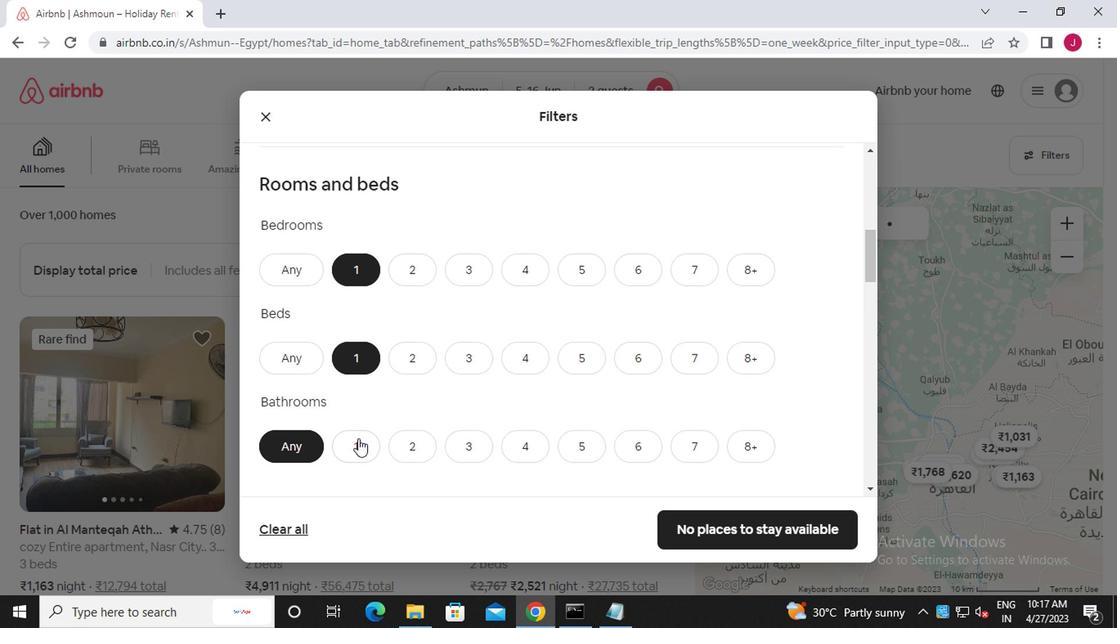 
Action: Mouse pressed left at (355, 456)
Screenshot: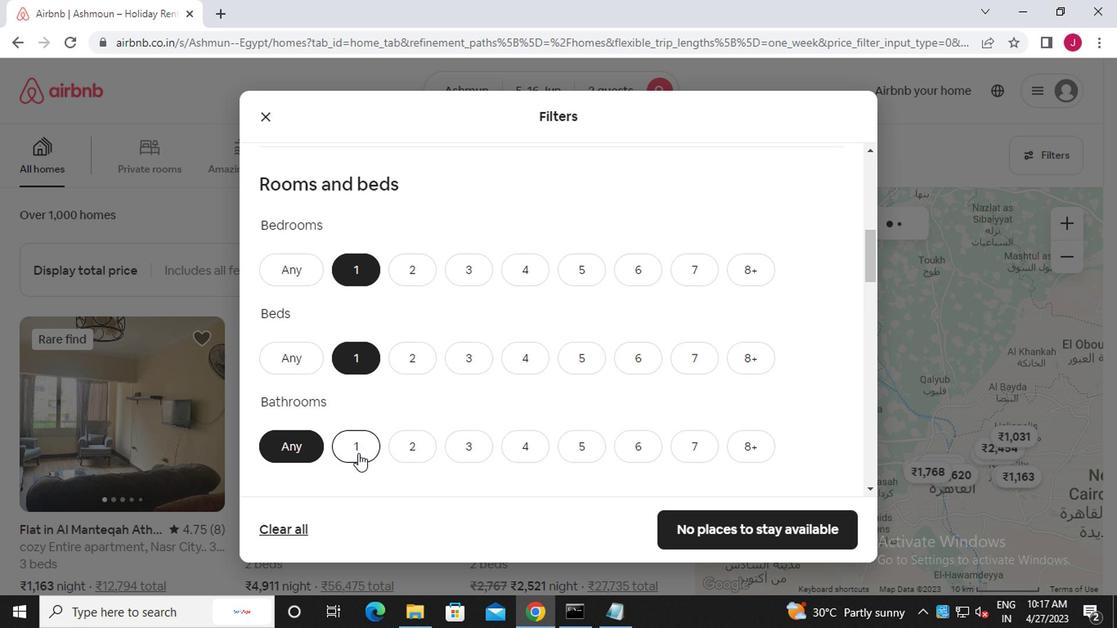 
Action: Mouse scrolled (355, 455) with delta (0, -1)
Screenshot: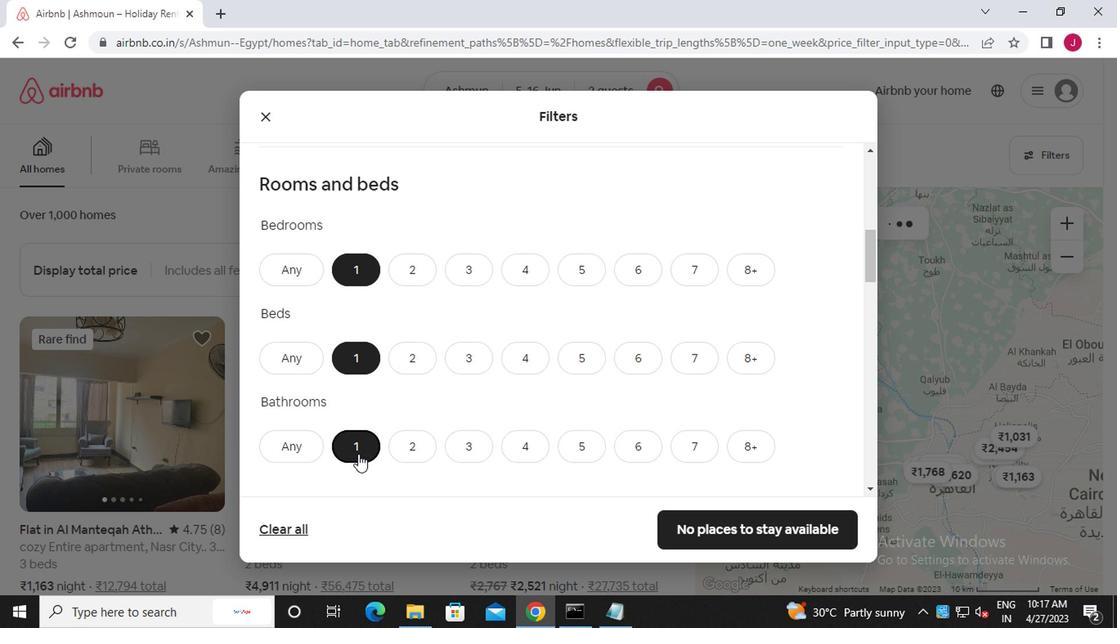 
Action: Mouse scrolled (355, 455) with delta (0, -1)
Screenshot: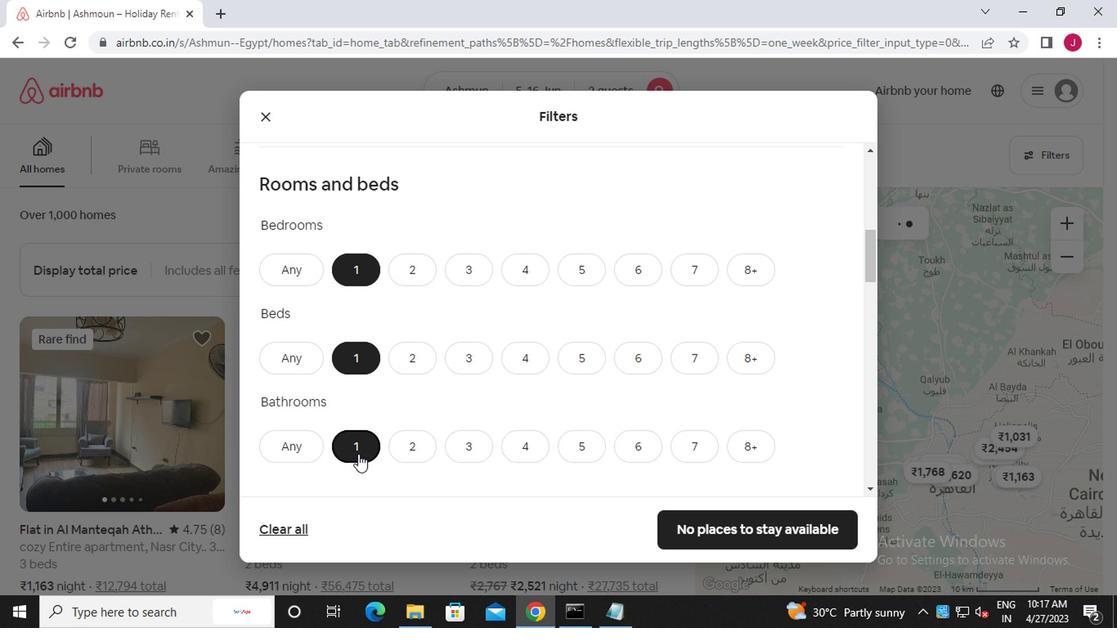 
Action: Mouse moved to (366, 459)
Screenshot: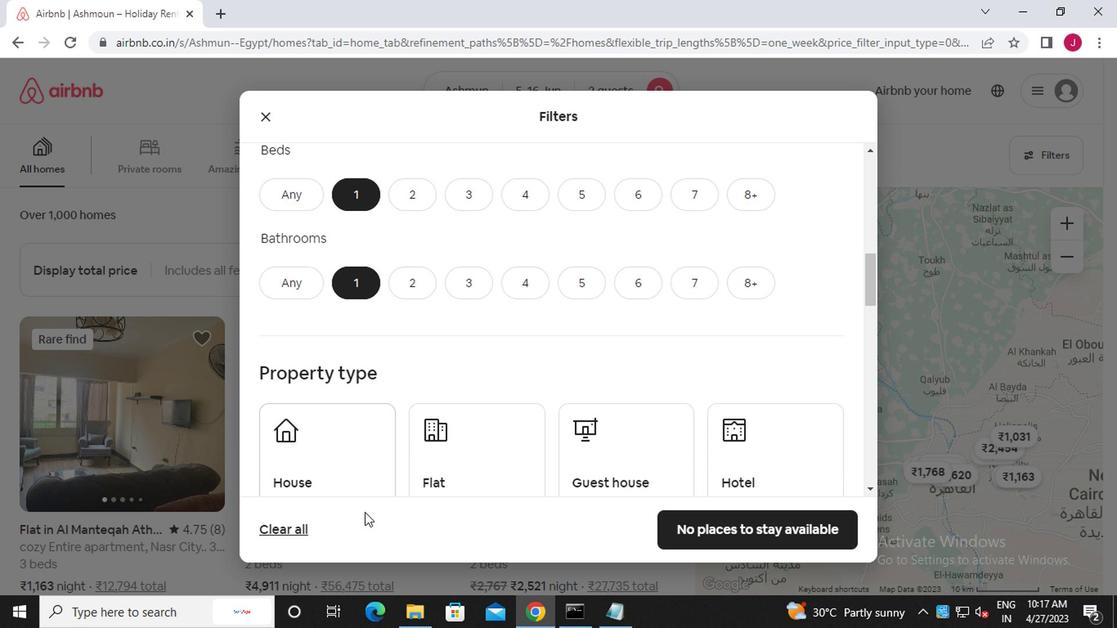 
Action: Mouse pressed left at (366, 459)
Screenshot: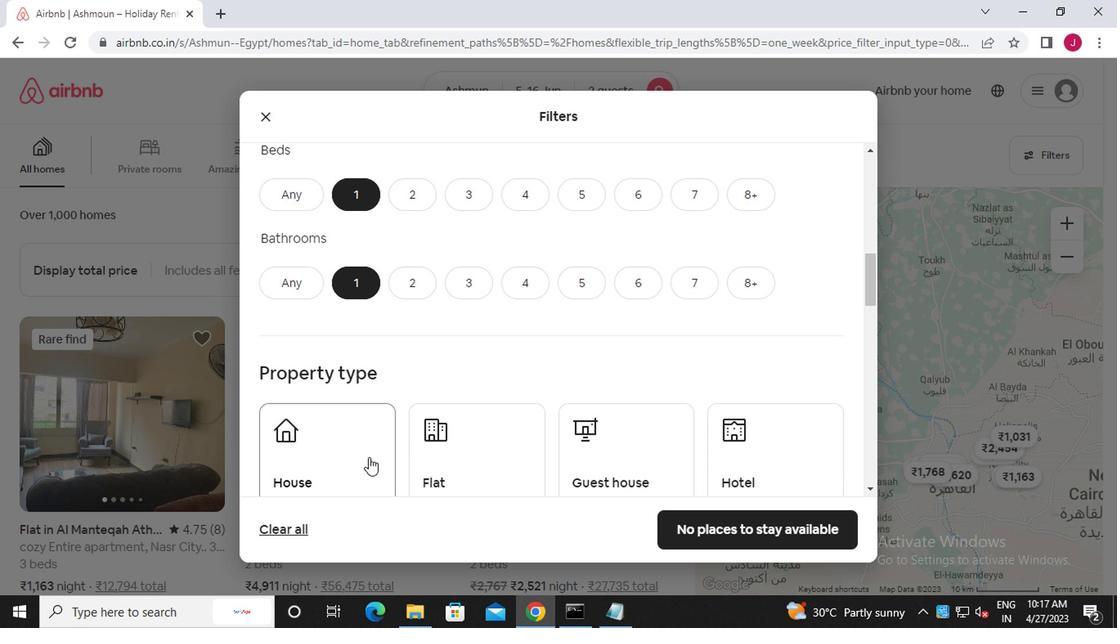 
Action: Mouse moved to (458, 466)
Screenshot: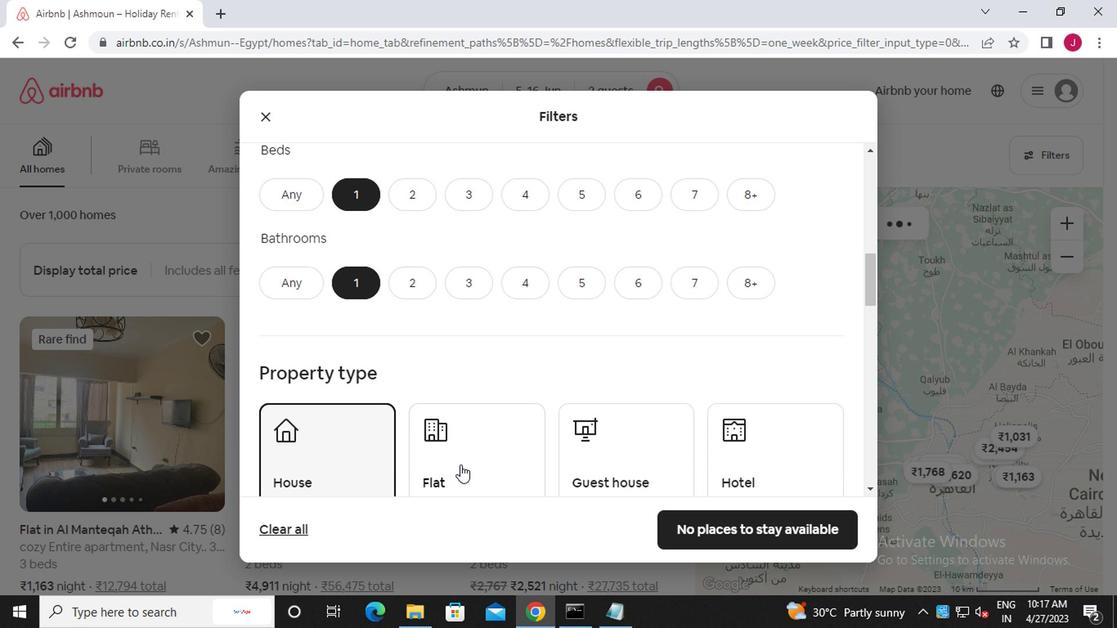 
Action: Mouse pressed left at (458, 466)
Screenshot: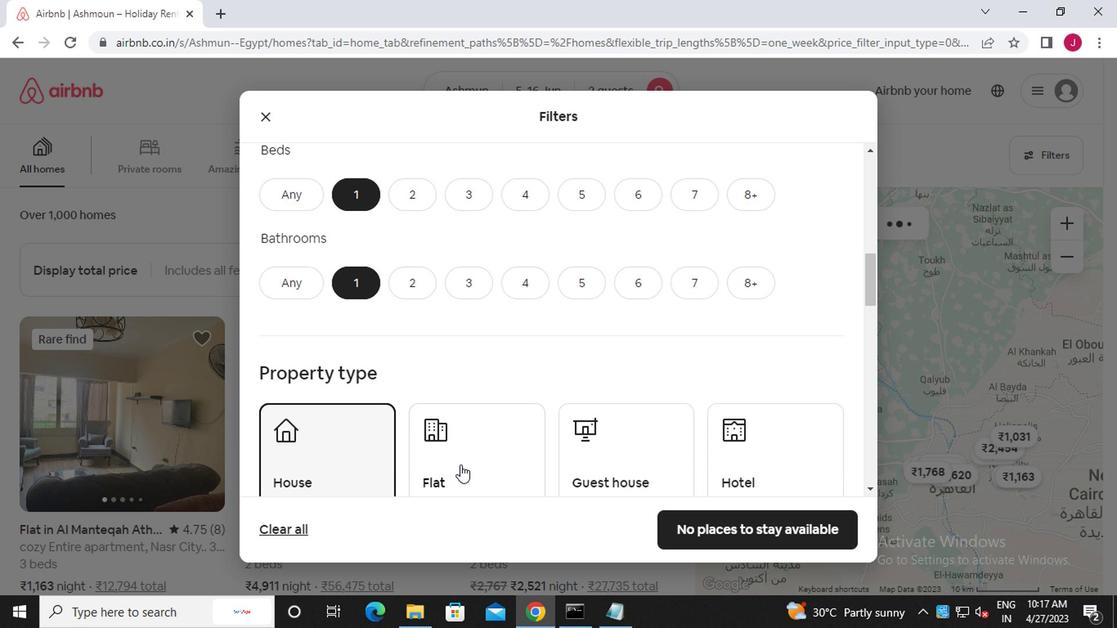 
Action: Mouse moved to (604, 466)
Screenshot: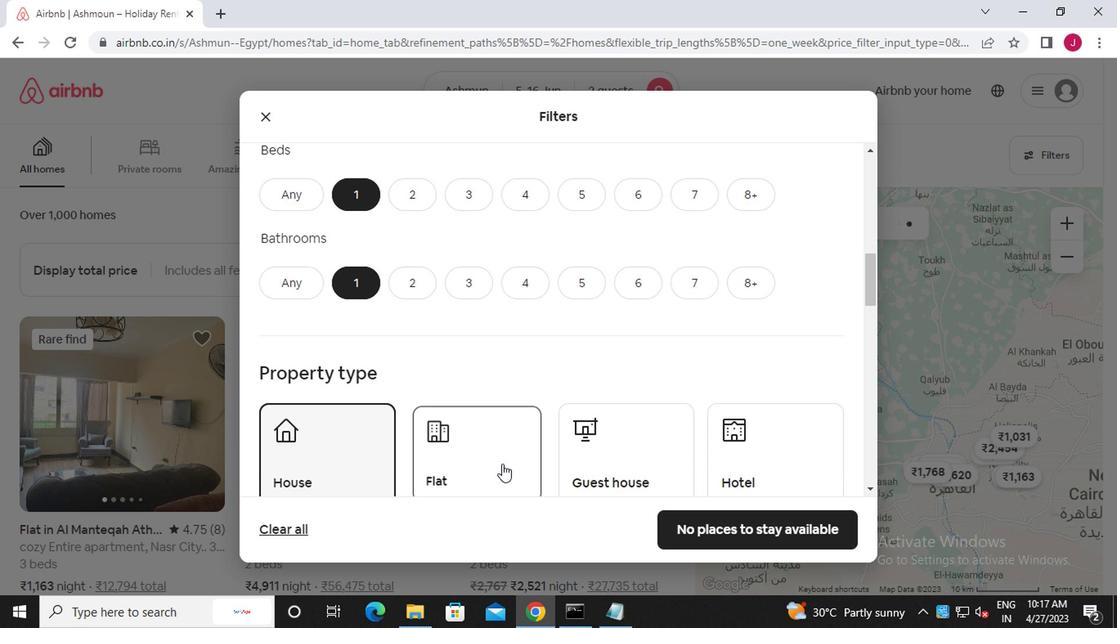 
Action: Mouse pressed left at (604, 466)
Screenshot: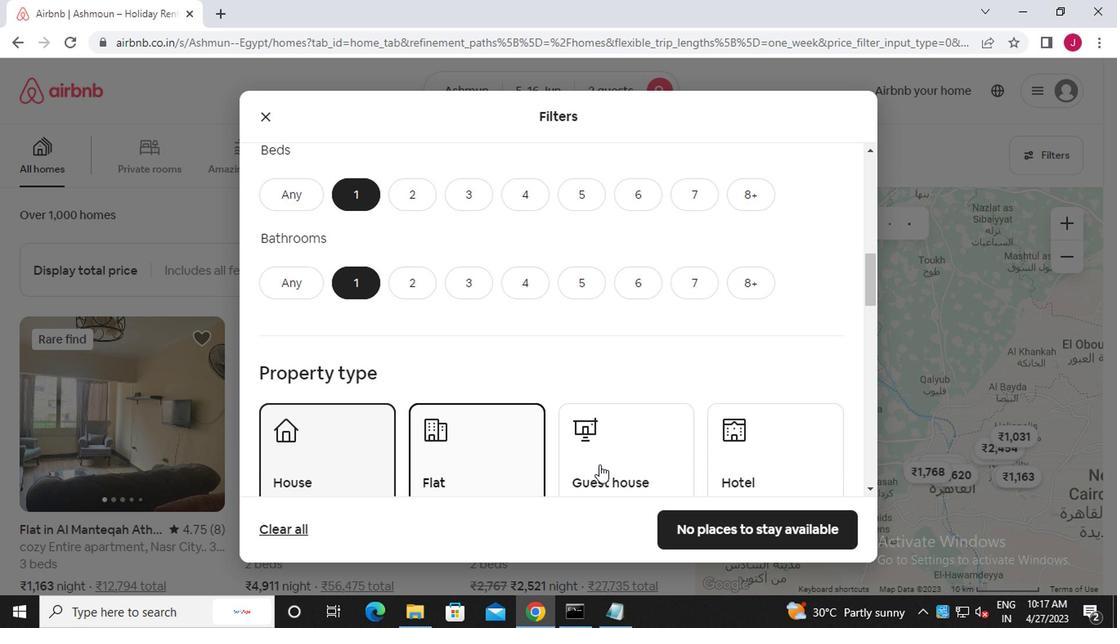 
Action: Mouse moved to (784, 469)
Screenshot: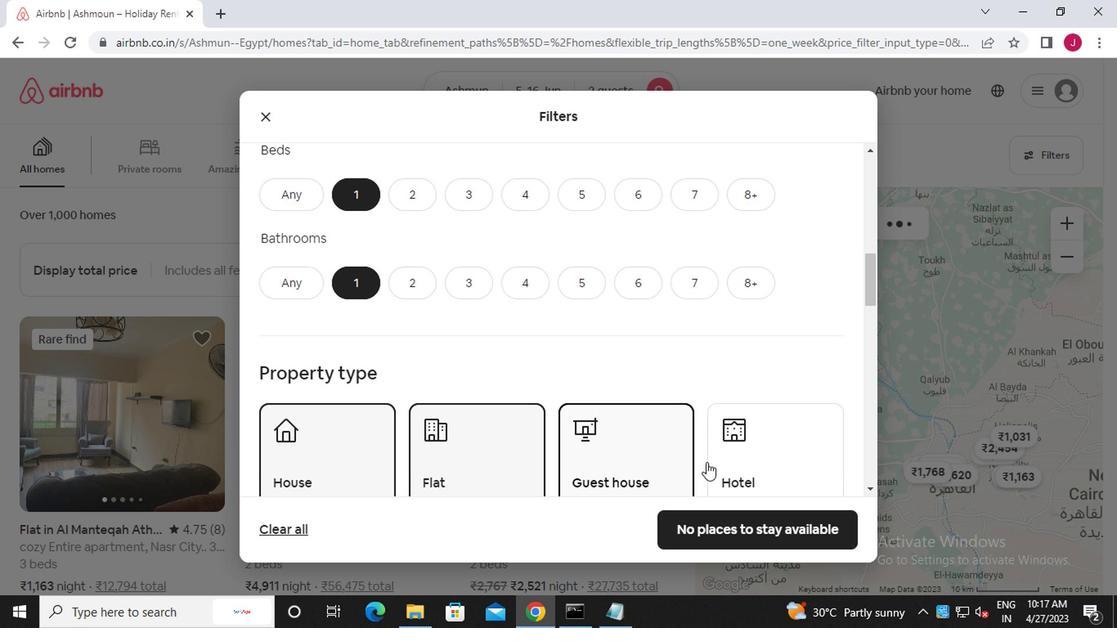 
Action: Mouse pressed left at (784, 469)
Screenshot: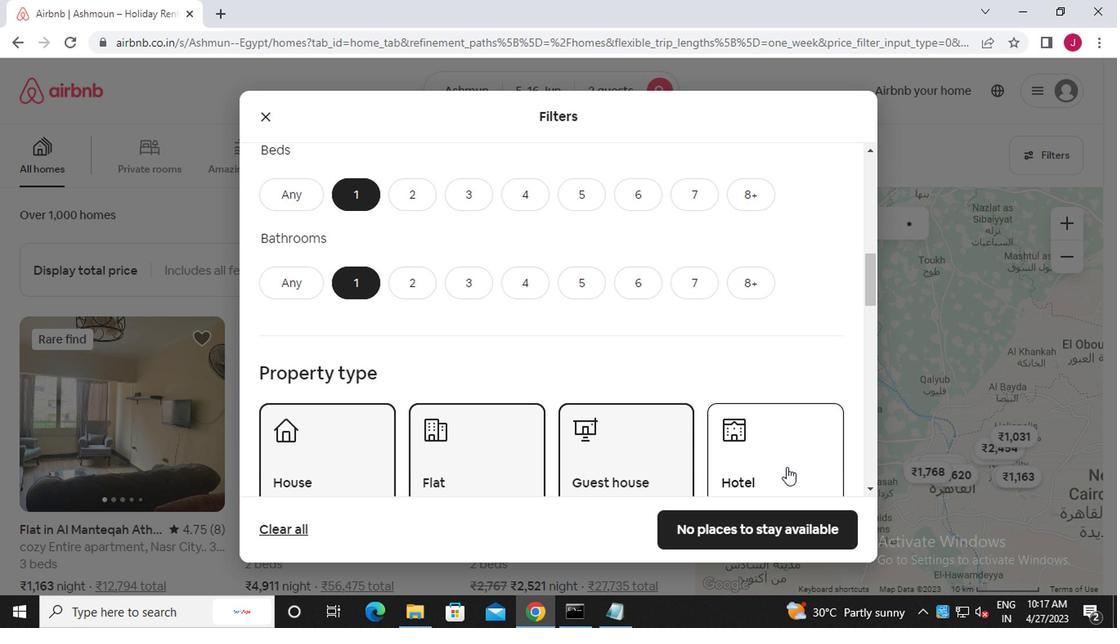 
Action: Mouse scrolled (784, 468) with delta (0, 0)
Screenshot: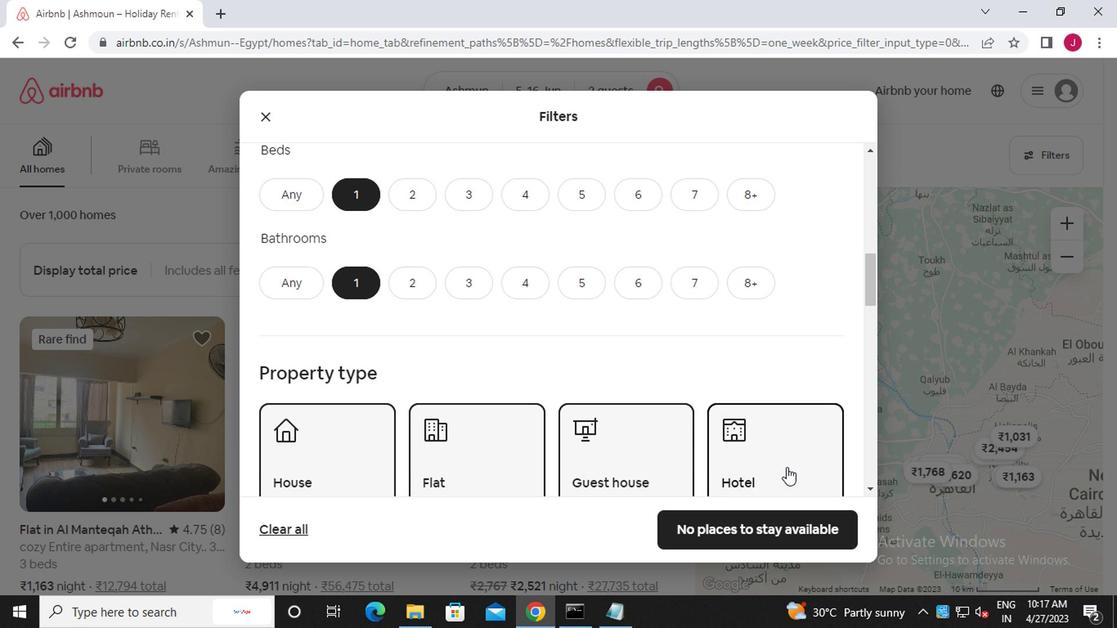 
Action: Mouse scrolled (784, 468) with delta (0, 0)
Screenshot: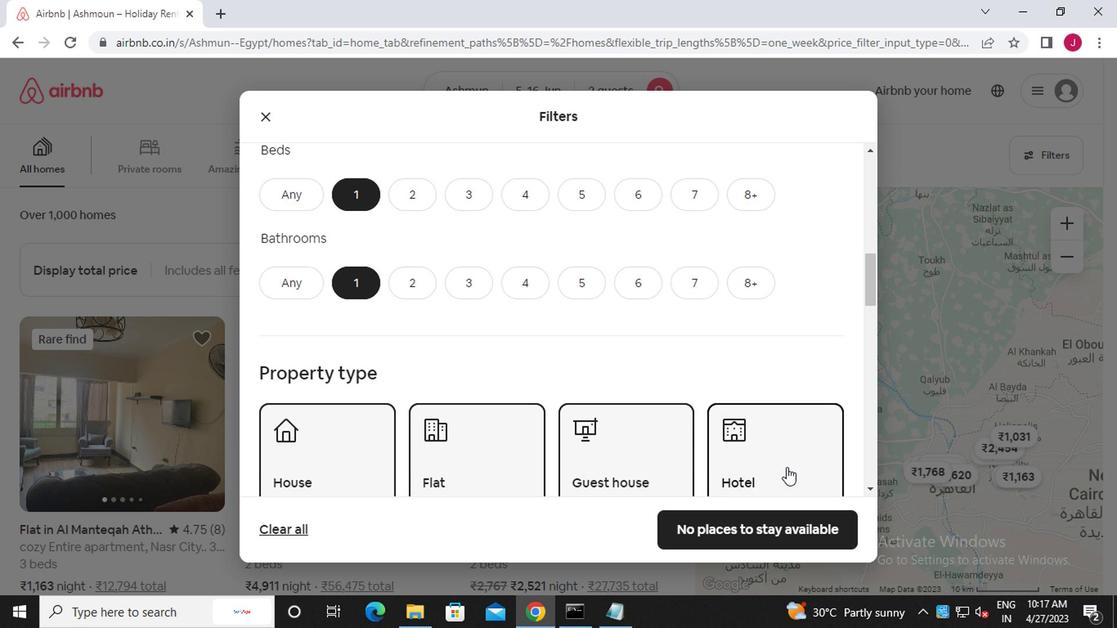 
Action: Mouse scrolled (784, 468) with delta (0, 0)
Screenshot: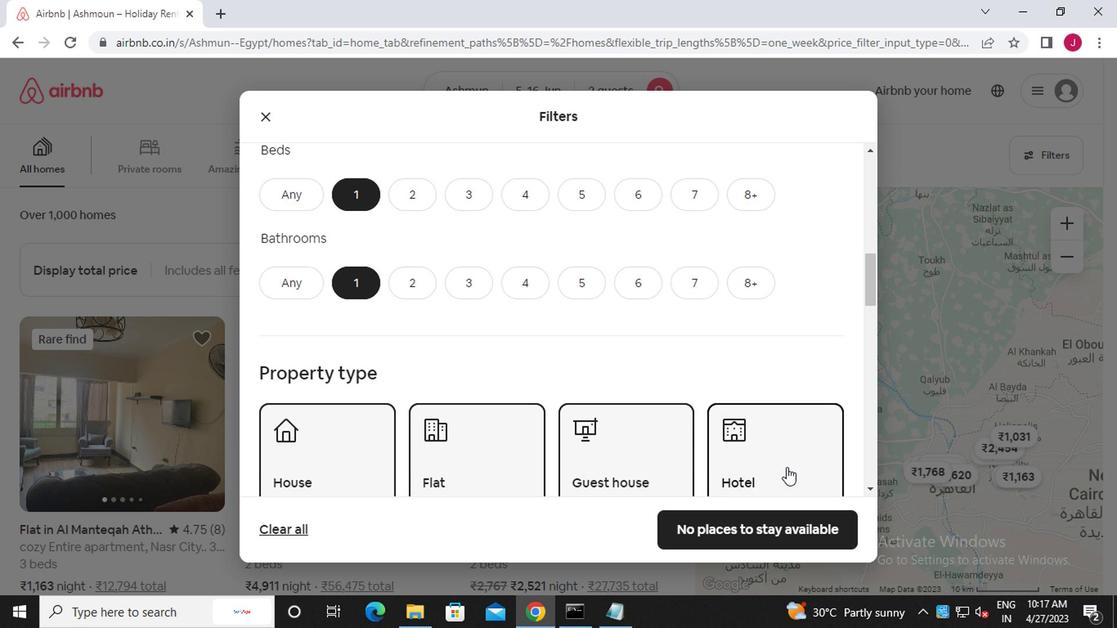 
Action: Mouse scrolled (784, 468) with delta (0, 0)
Screenshot: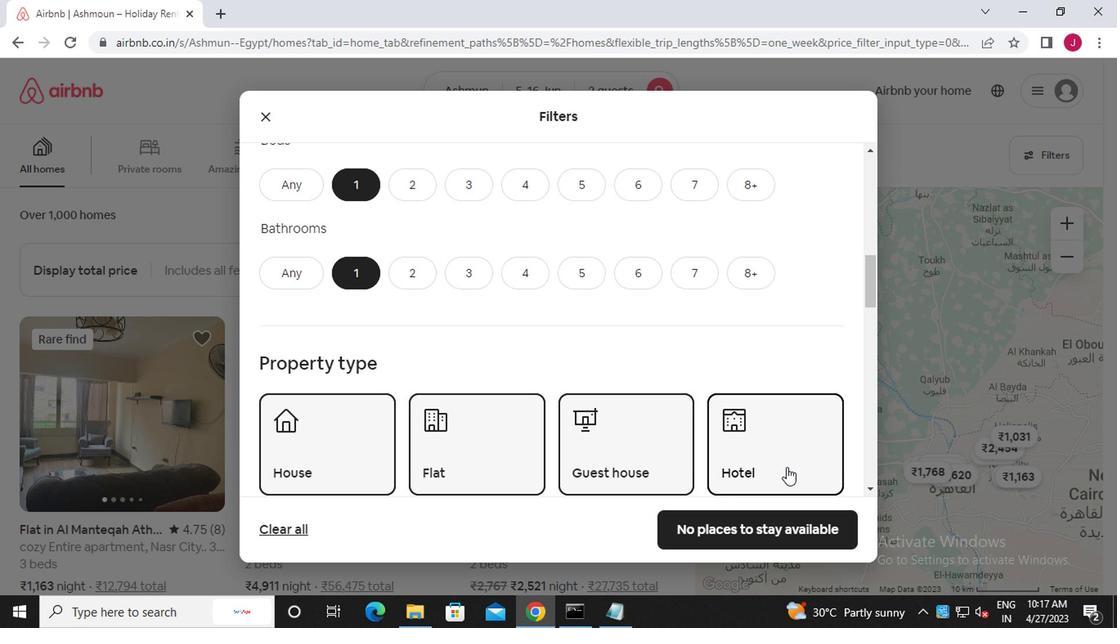 
Action: Mouse scrolled (784, 468) with delta (0, 0)
Screenshot: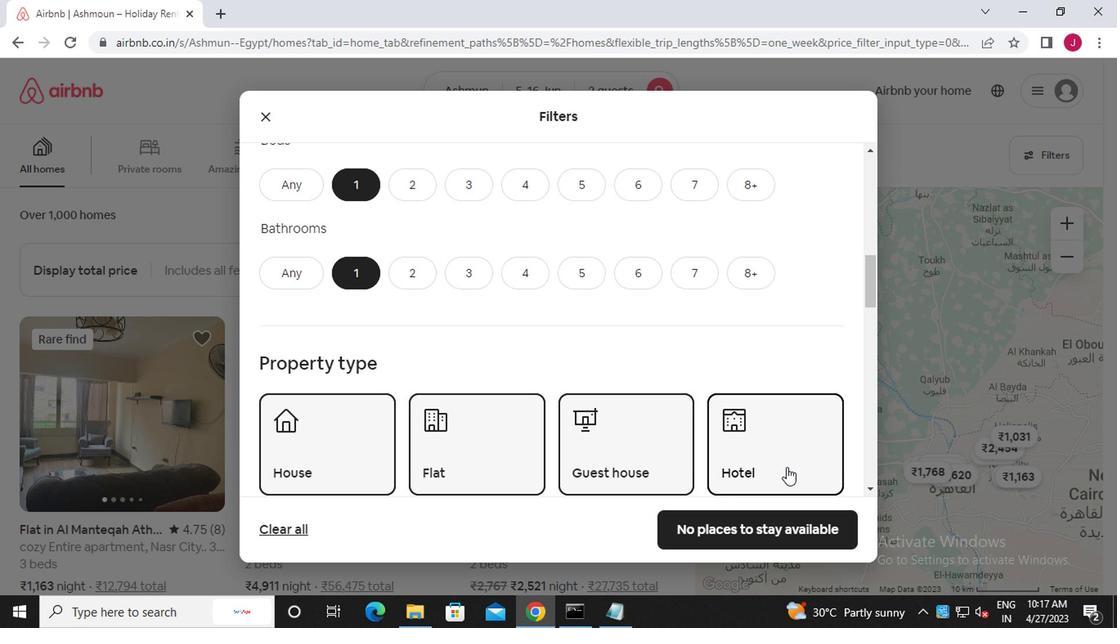 
Action: Mouse scrolled (784, 468) with delta (0, 0)
Screenshot: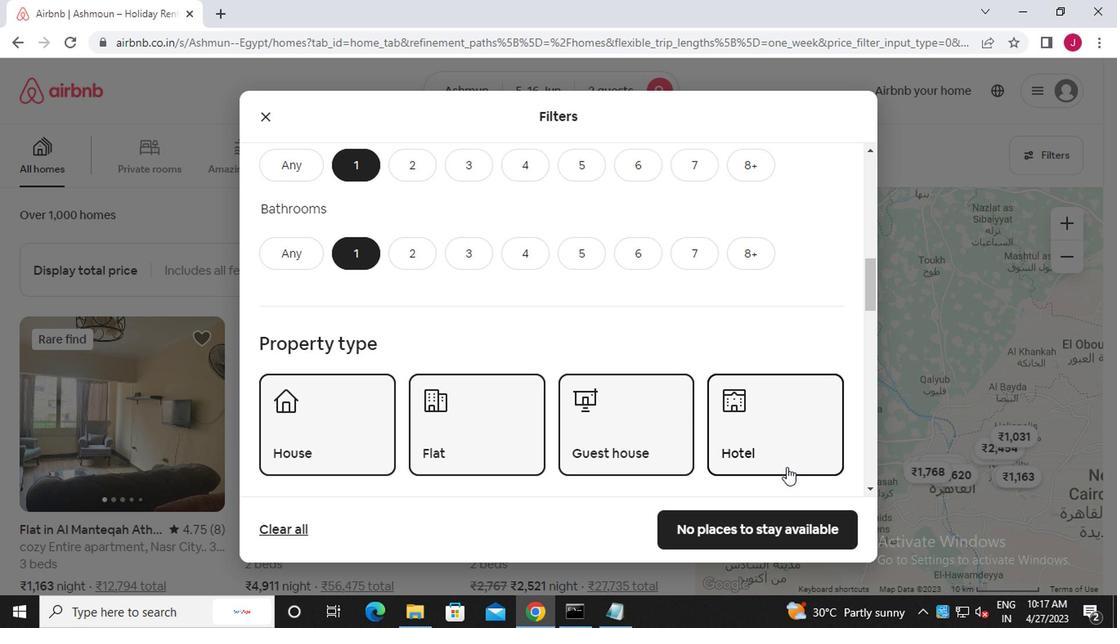 
Action: Mouse moved to (809, 471)
Screenshot: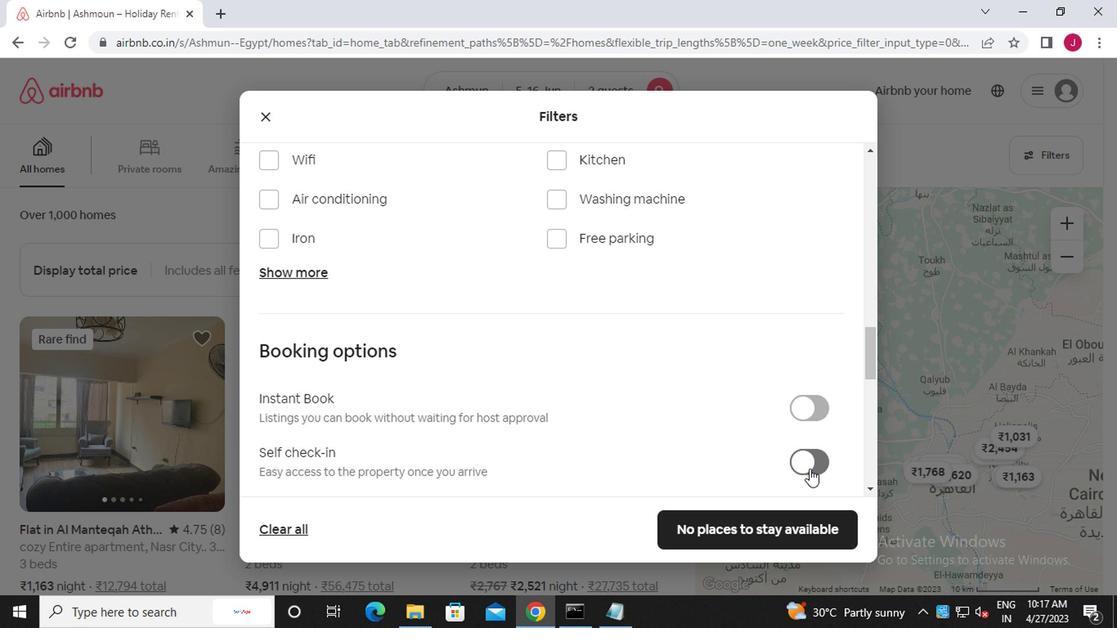 
Action: Mouse pressed left at (809, 471)
Screenshot: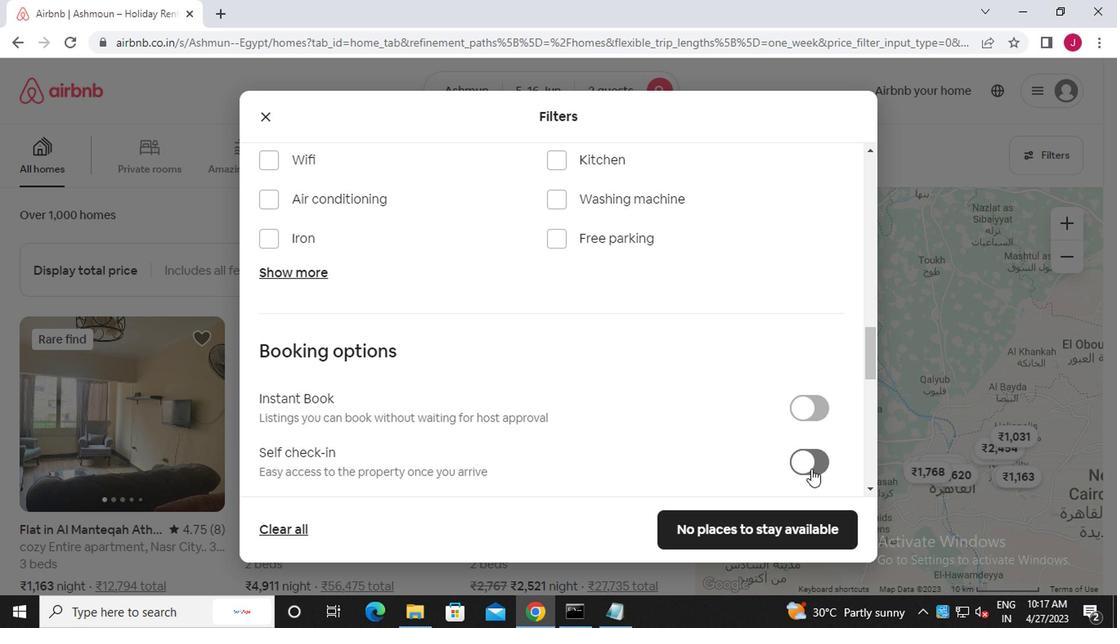 
Action: Mouse moved to (569, 418)
Screenshot: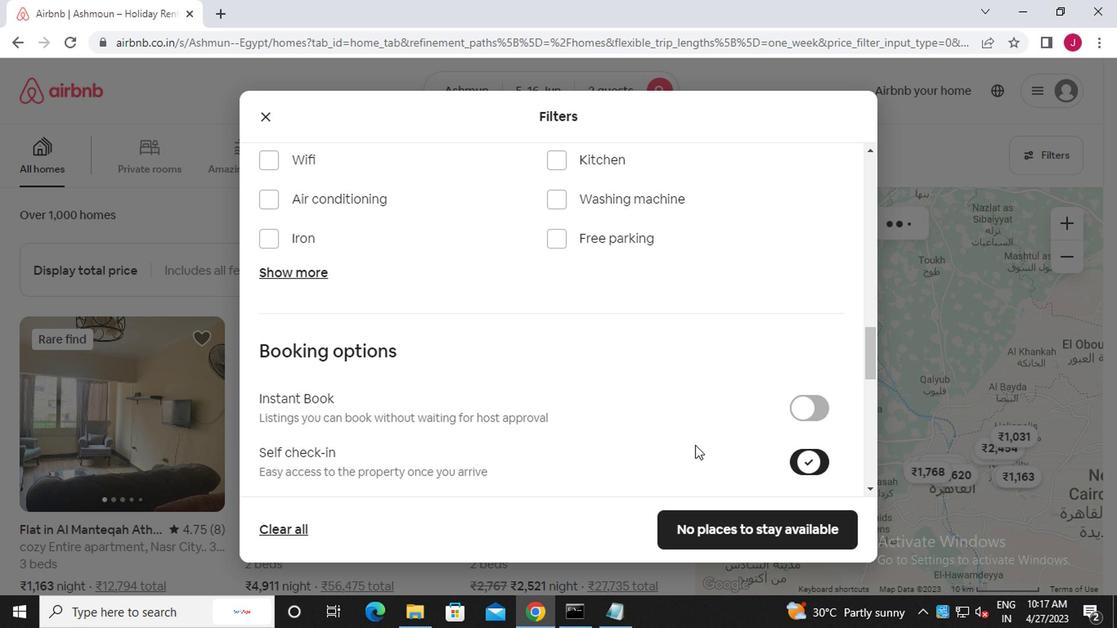 
Action: Mouse scrolled (569, 416) with delta (0, -1)
Screenshot: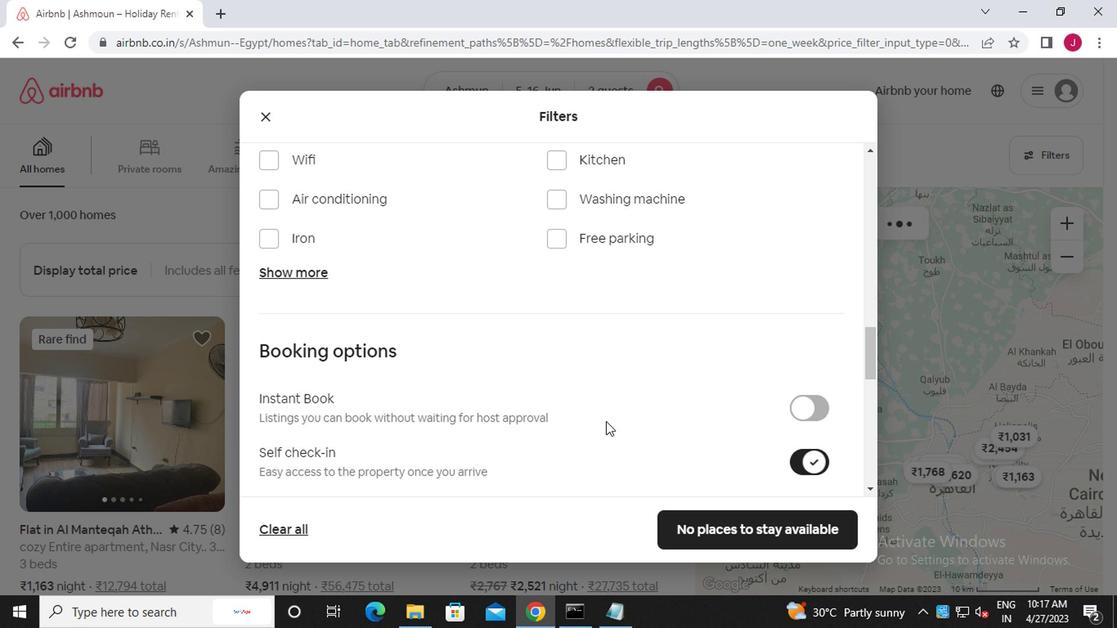 
Action: Mouse scrolled (569, 416) with delta (0, -1)
Screenshot: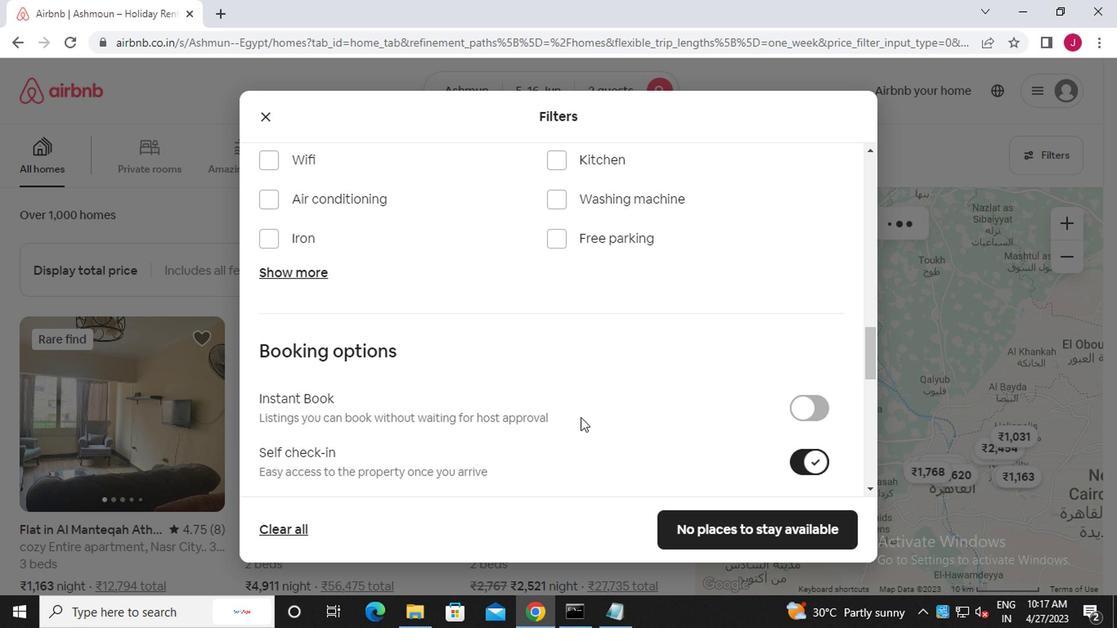 
Action: Mouse scrolled (569, 416) with delta (0, -1)
Screenshot: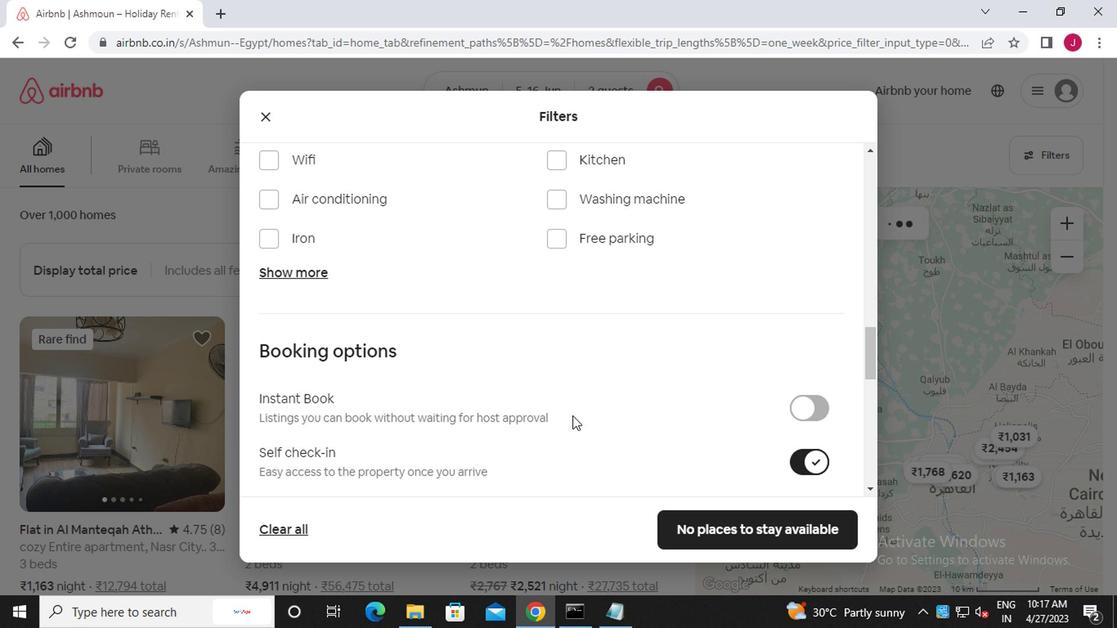 
Action: Mouse scrolled (569, 416) with delta (0, -1)
Screenshot: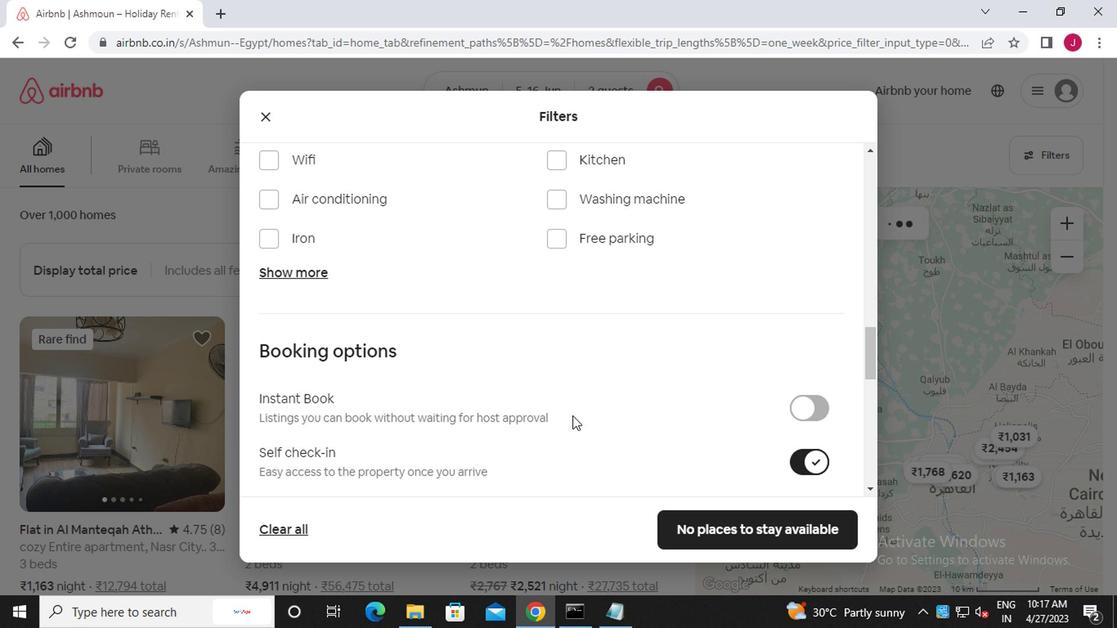 
Action: Mouse scrolled (569, 416) with delta (0, -1)
Screenshot: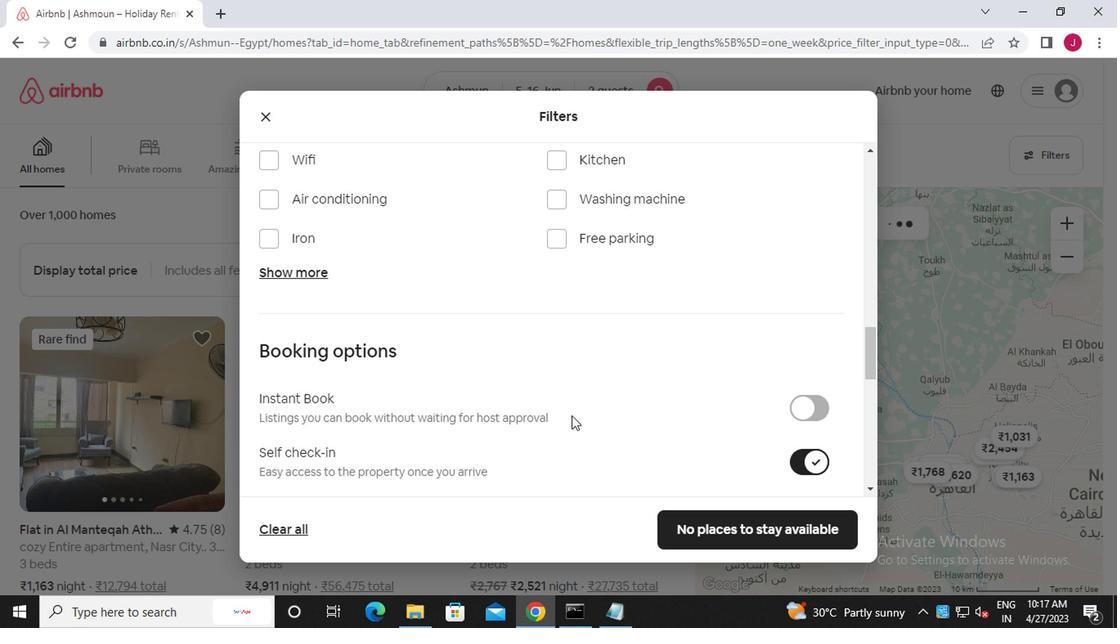 
Action: Mouse scrolled (569, 416) with delta (0, -1)
Screenshot: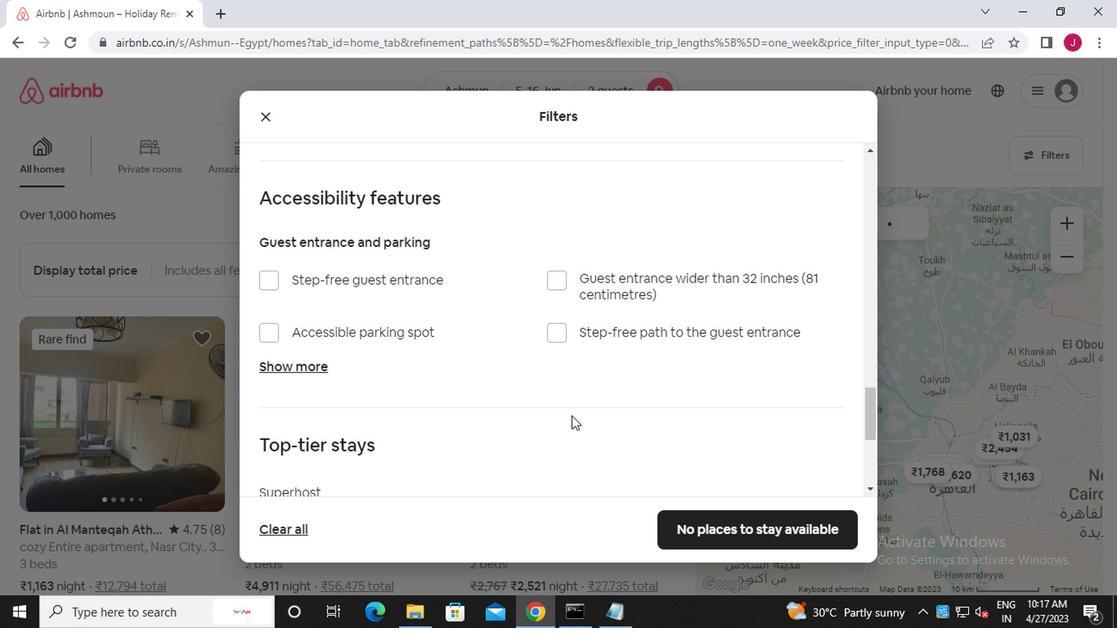 
Action: Mouse scrolled (569, 416) with delta (0, -1)
Screenshot: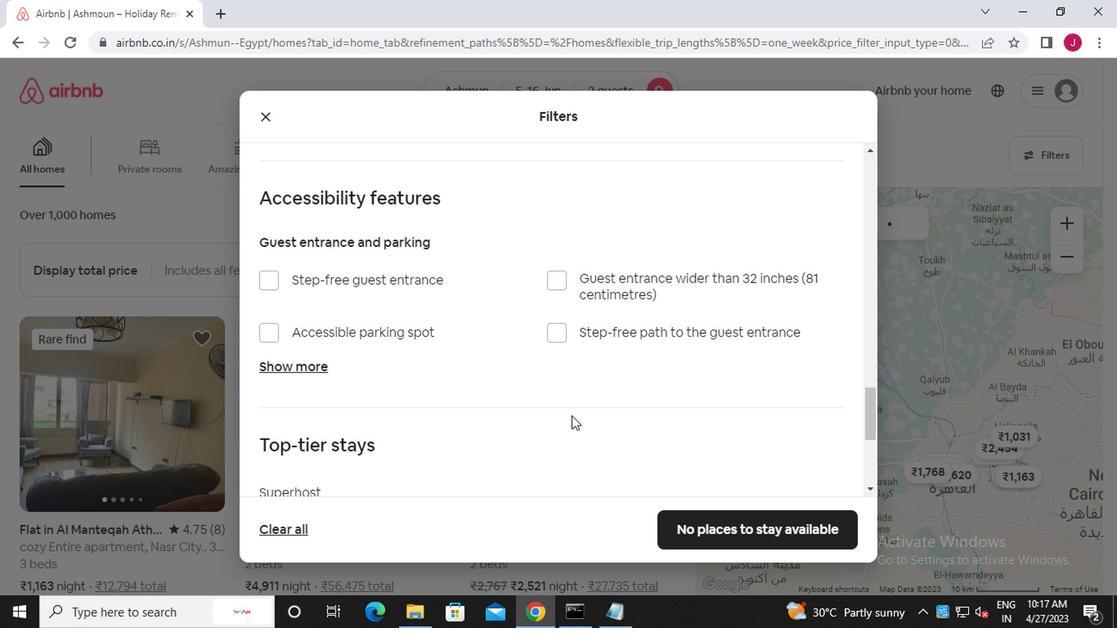 
Action: Mouse scrolled (569, 416) with delta (0, -1)
Screenshot: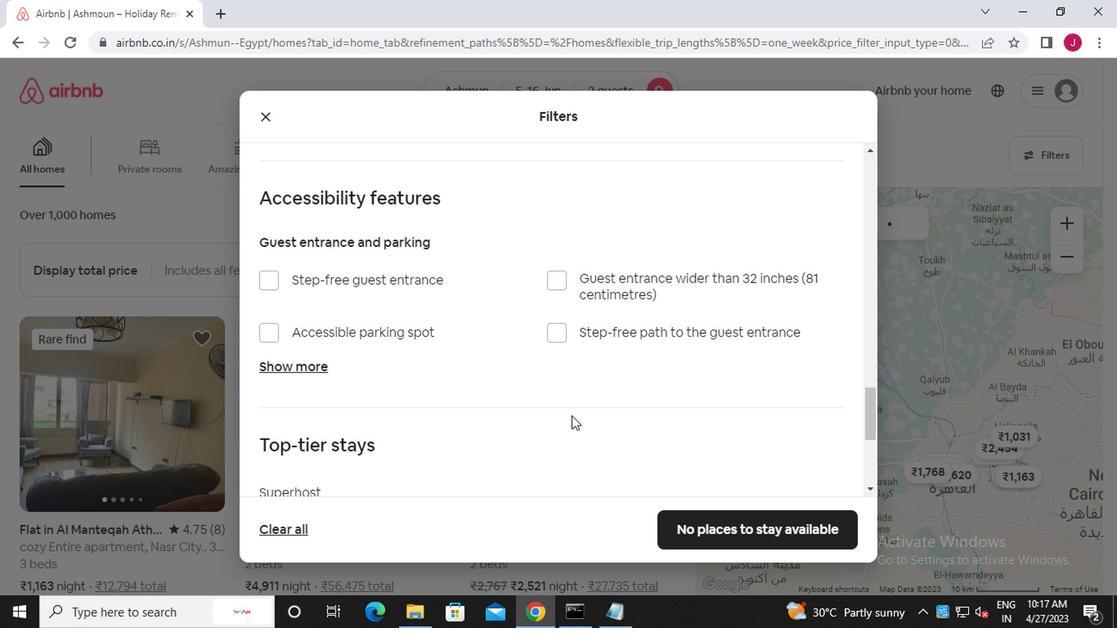 
Action: Mouse scrolled (569, 416) with delta (0, -1)
Screenshot: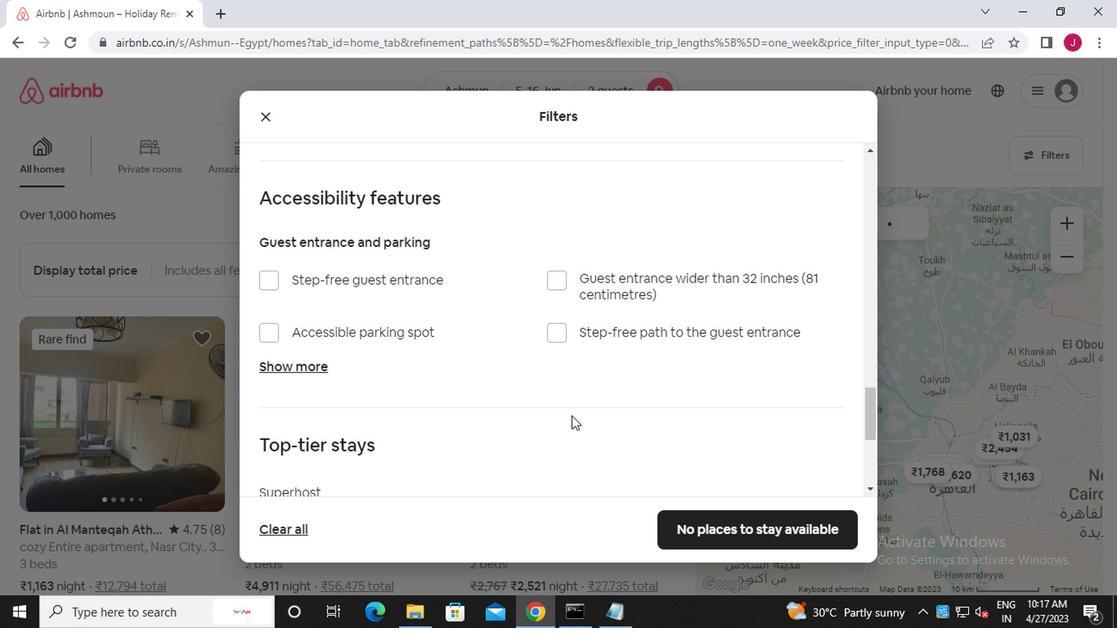 
Action: Mouse scrolled (569, 416) with delta (0, -1)
Screenshot: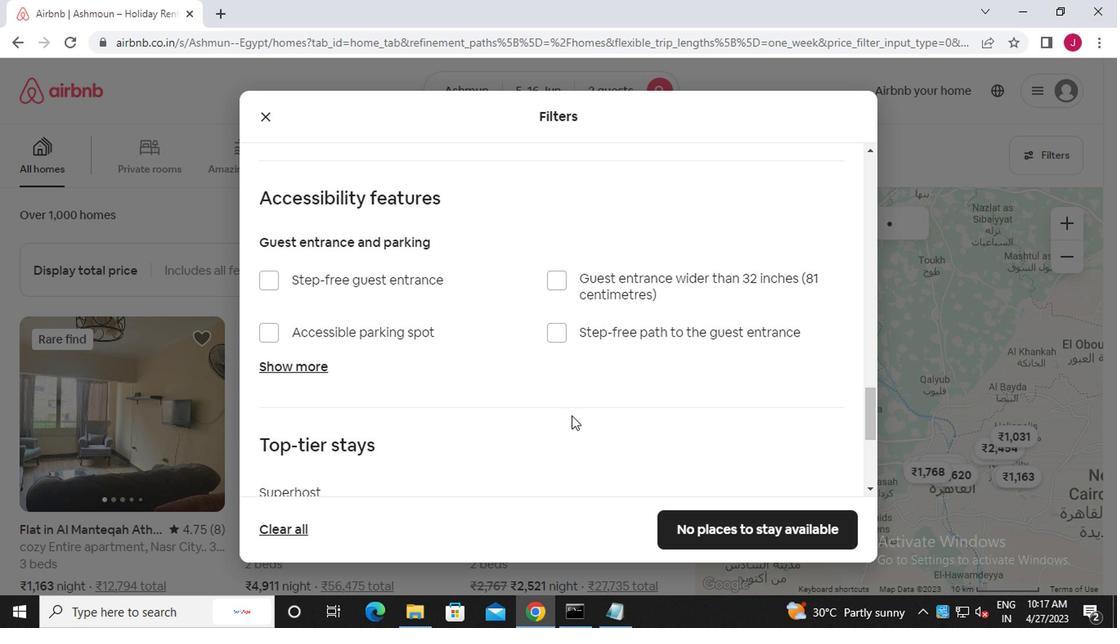 
Action: Mouse scrolled (569, 416) with delta (0, -1)
Screenshot: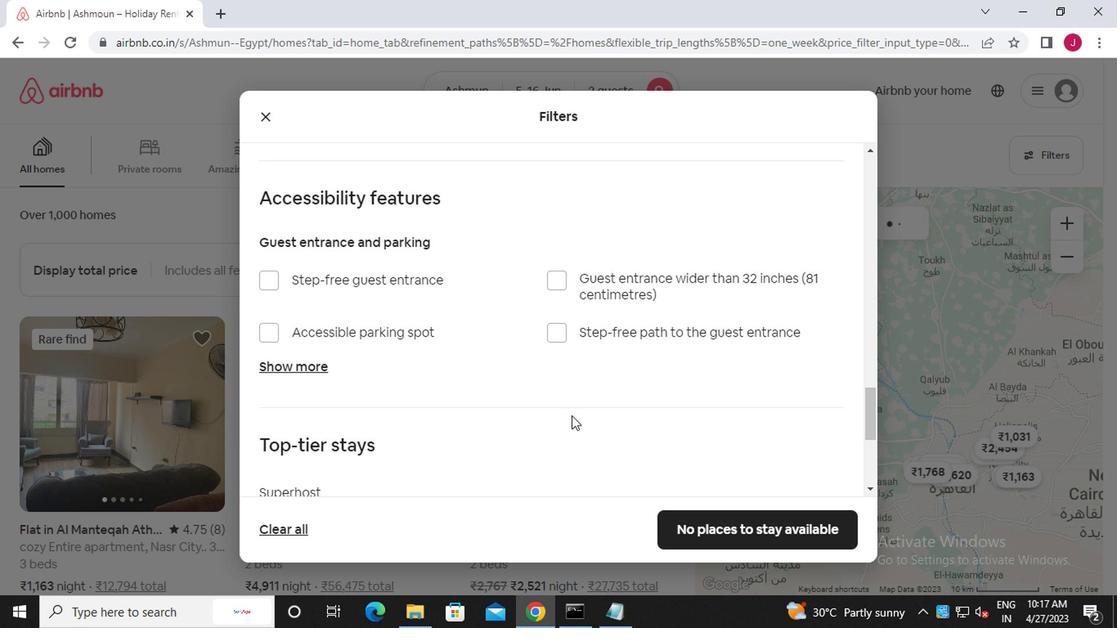 
Action: Mouse moved to (304, 457)
Screenshot: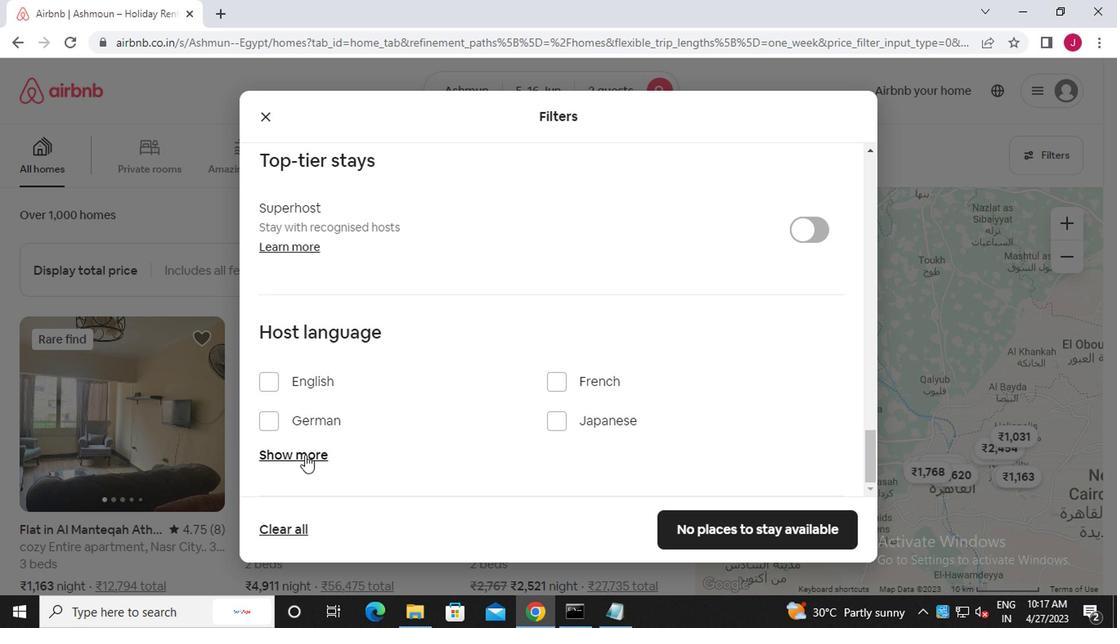 
Action: Mouse scrolled (304, 456) with delta (0, 0)
Screenshot: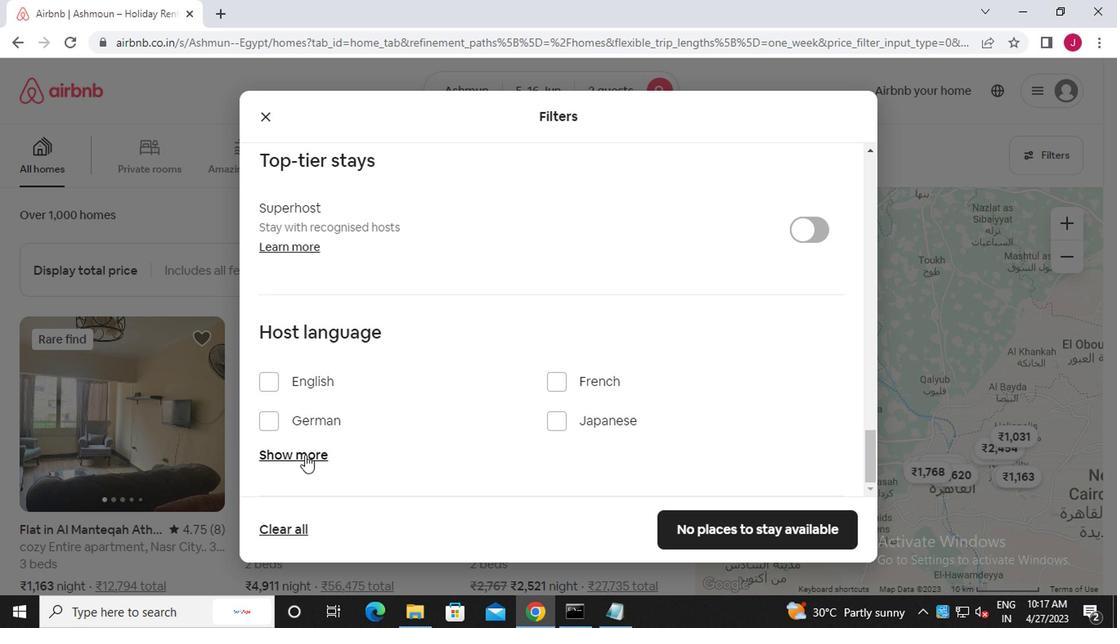 
Action: Mouse moved to (304, 457)
Screenshot: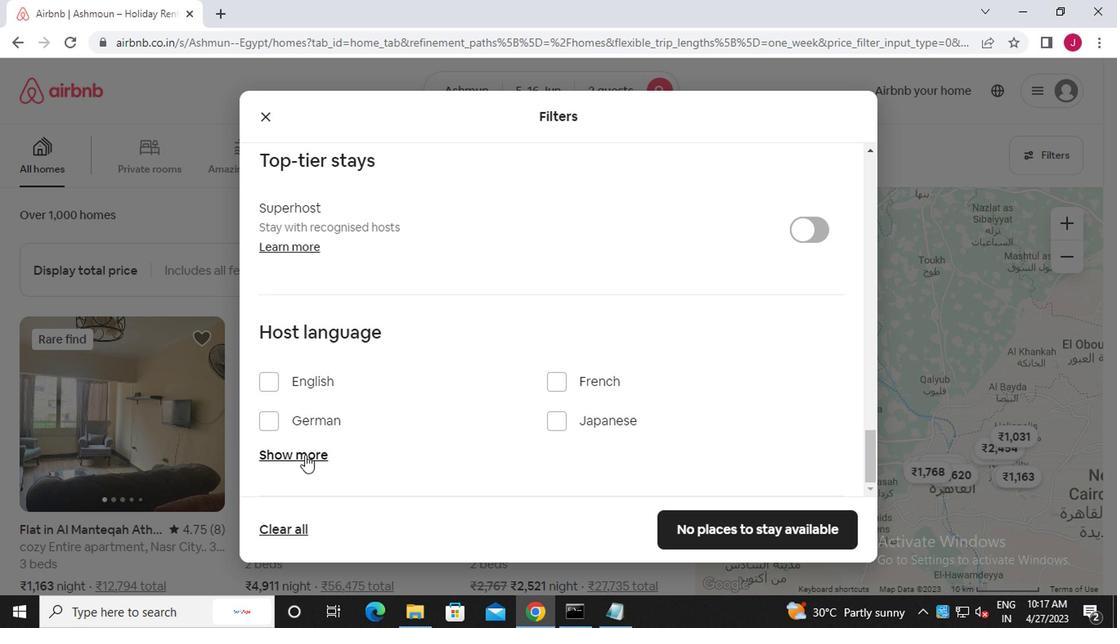 
Action: Mouse scrolled (304, 456) with delta (0, 0)
Screenshot: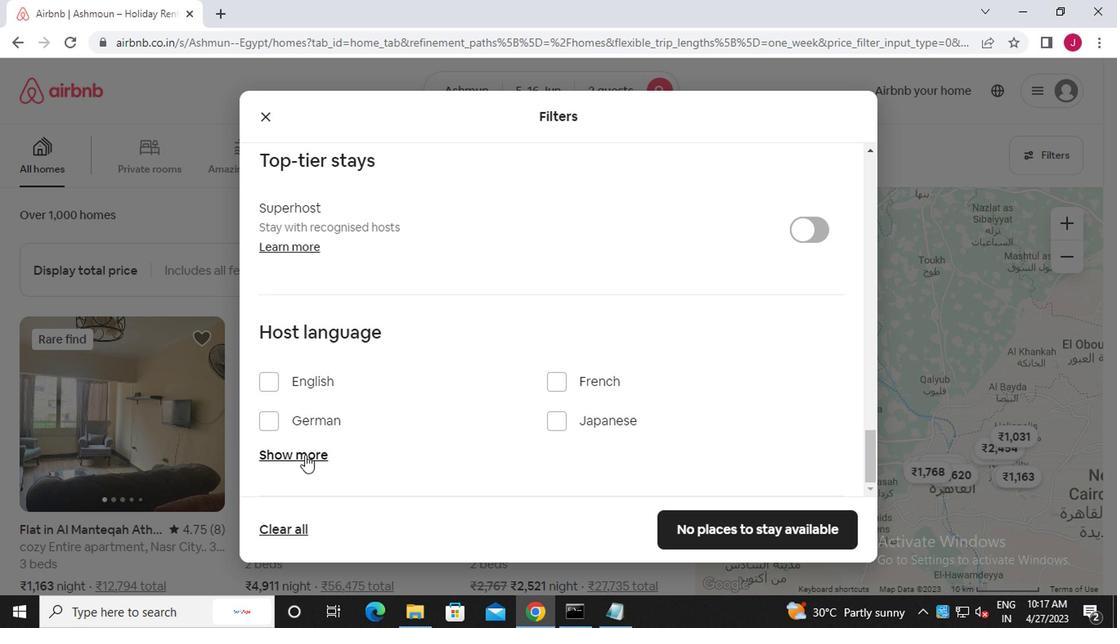 
Action: Mouse scrolled (304, 456) with delta (0, 0)
Screenshot: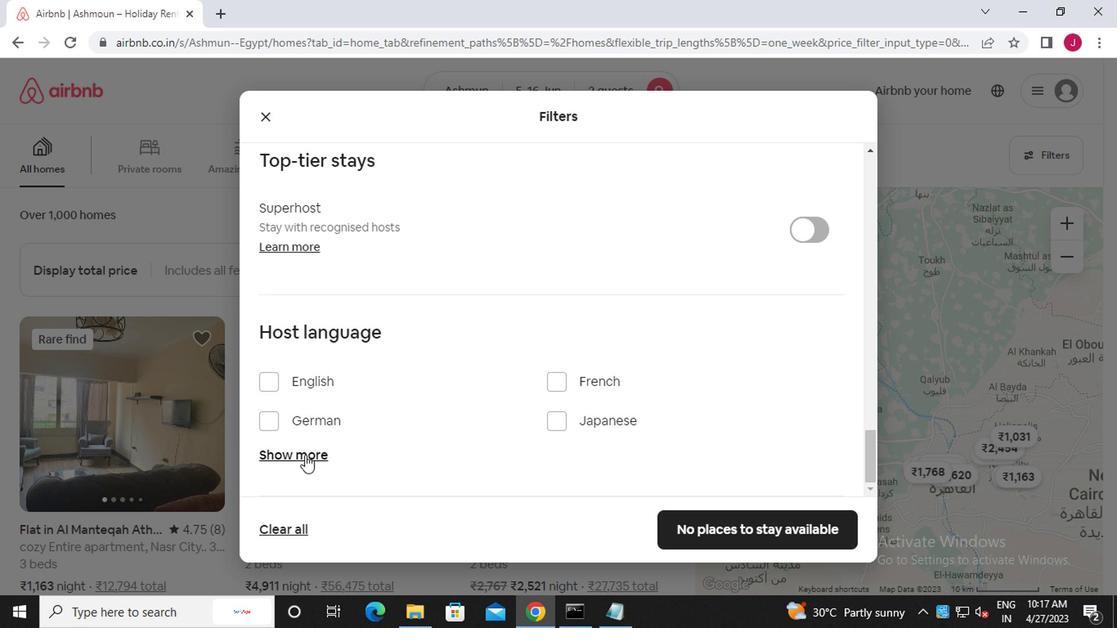 
Action: Mouse scrolled (304, 456) with delta (0, 0)
Screenshot: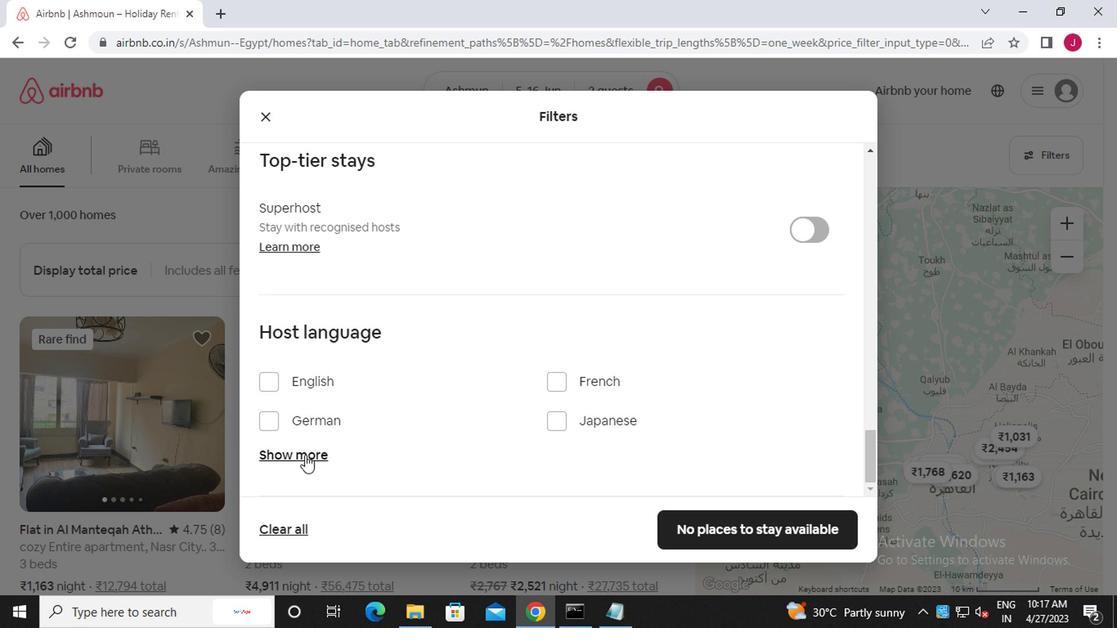 
Action: Mouse moved to (266, 388)
Screenshot: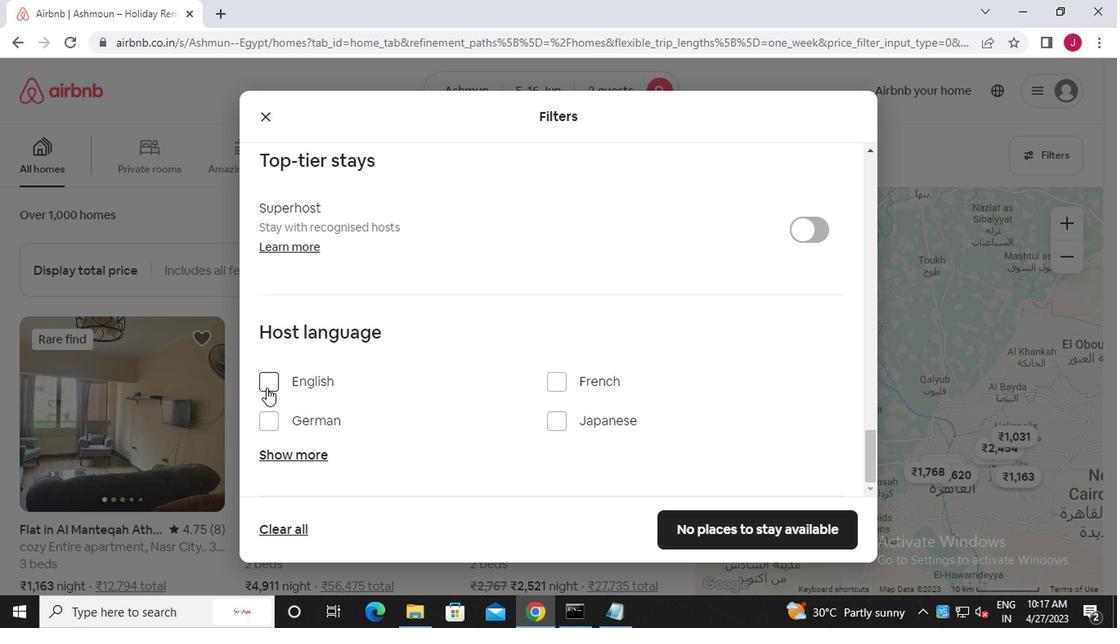 
Action: Mouse pressed left at (266, 388)
Screenshot: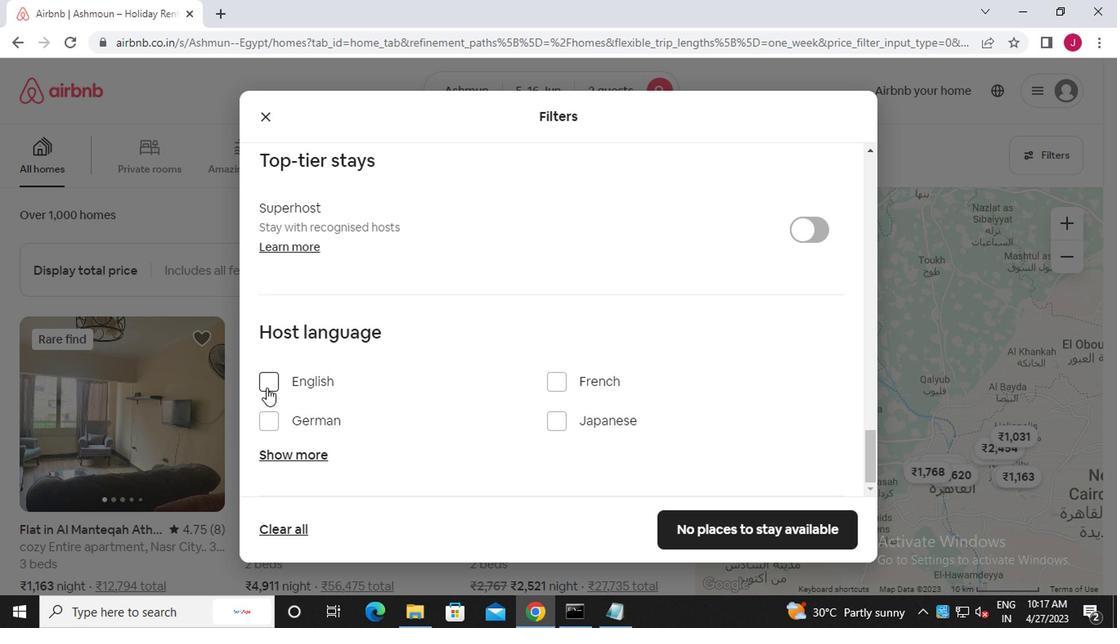 
Action: Mouse moved to (763, 538)
Screenshot: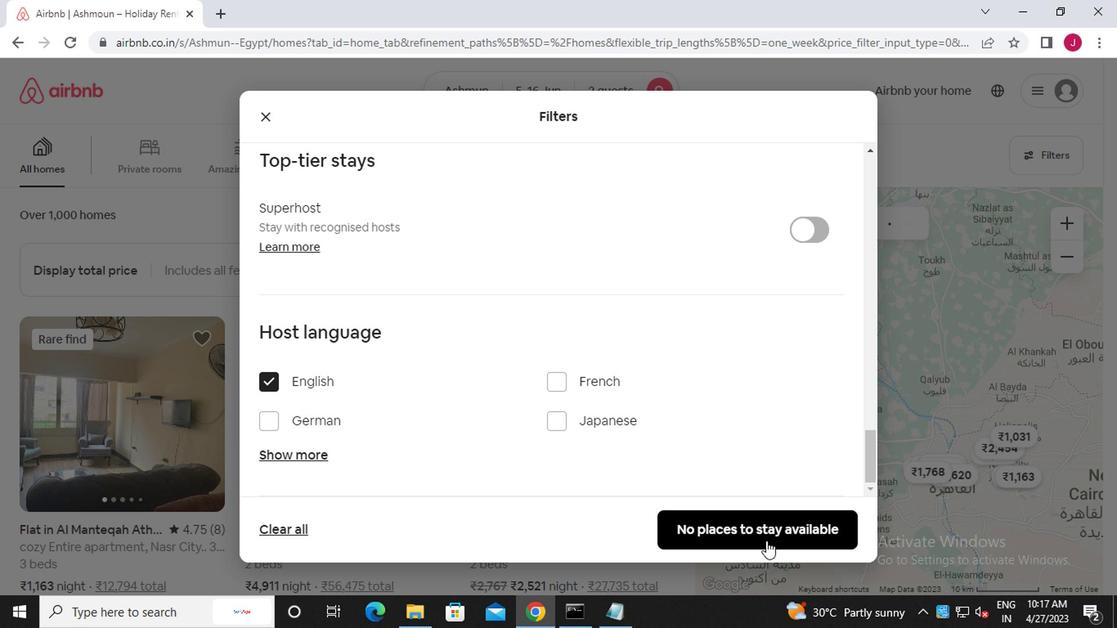
Action: Mouse pressed left at (763, 538)
Screenshot: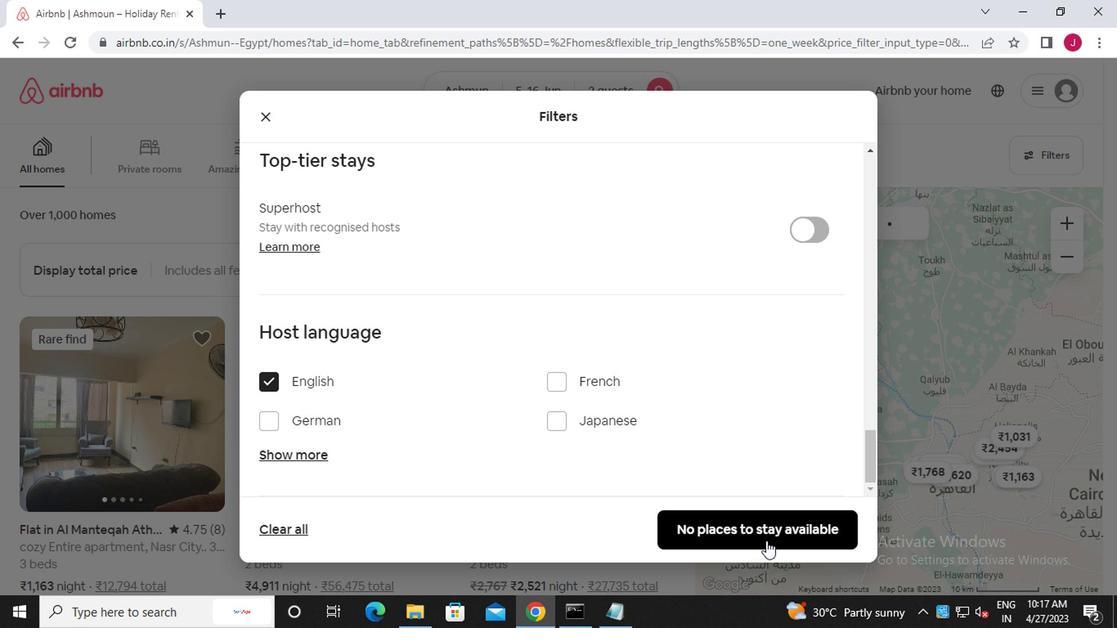 
Action: Mouse moved to (762, 538)
Screenshot: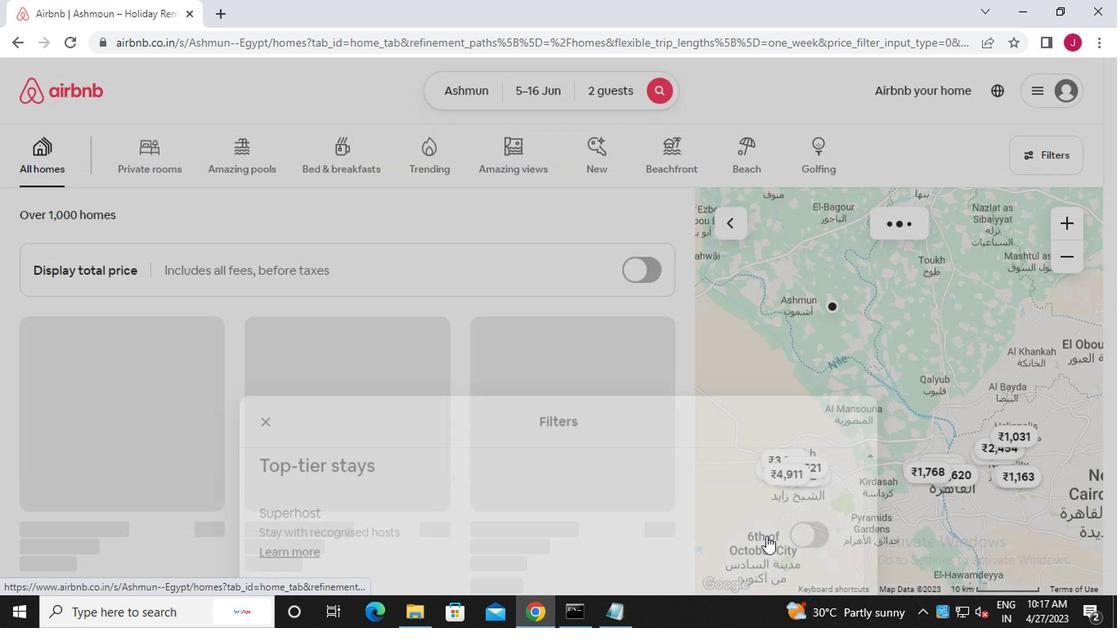 
